 Task: Search one way flight ticket for 4 adults, 2 children, 2 infants in seat and 1 infant on lap in economy from Champaign/urbana/savoy: University Of Illinois - Willard Airport to Evansville: Evansville Regional Airport on 5-3-2023. Choice of flights is Singapure airlines. Price is upto 90000. Outbound departure time preference is 5:15.
Action: Mouse moved to (318, 287)
Screenshot: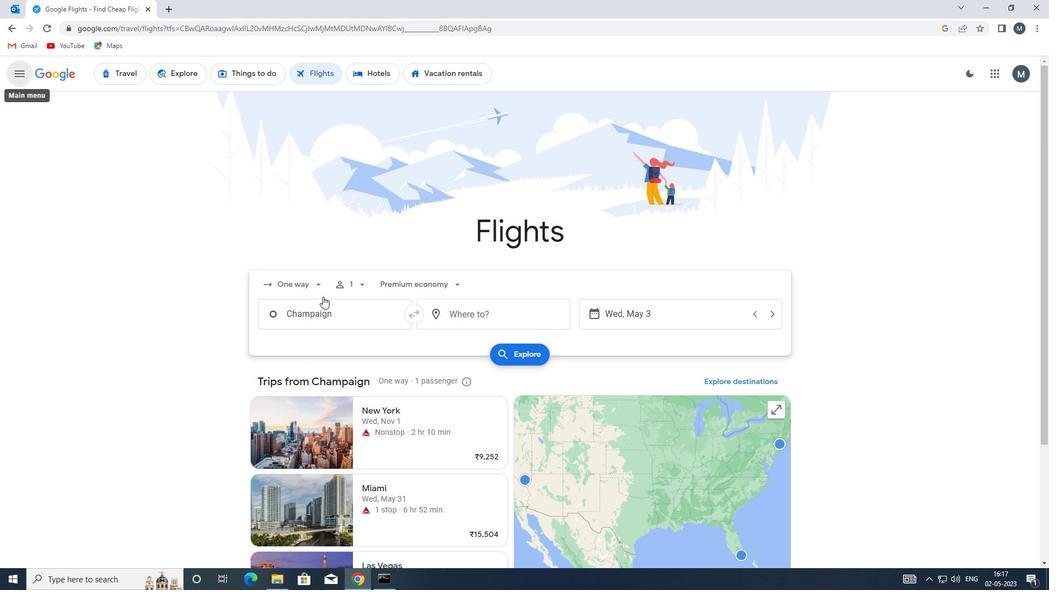 
Action: Mouse pressed left at (318, 287)
Screenshot: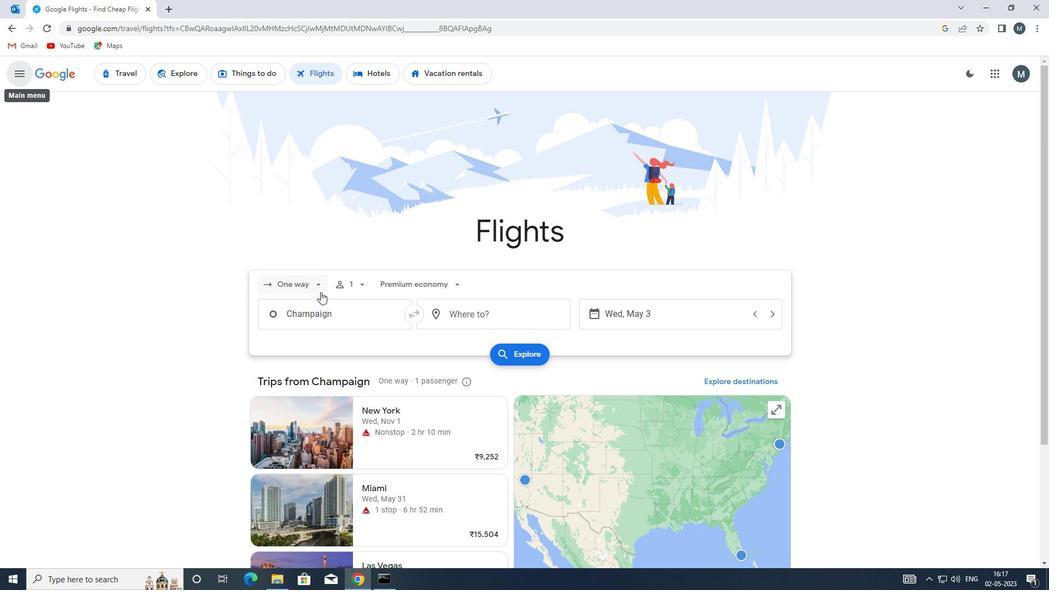 
Action: Mouse moved to (324, 331)
Screenshot: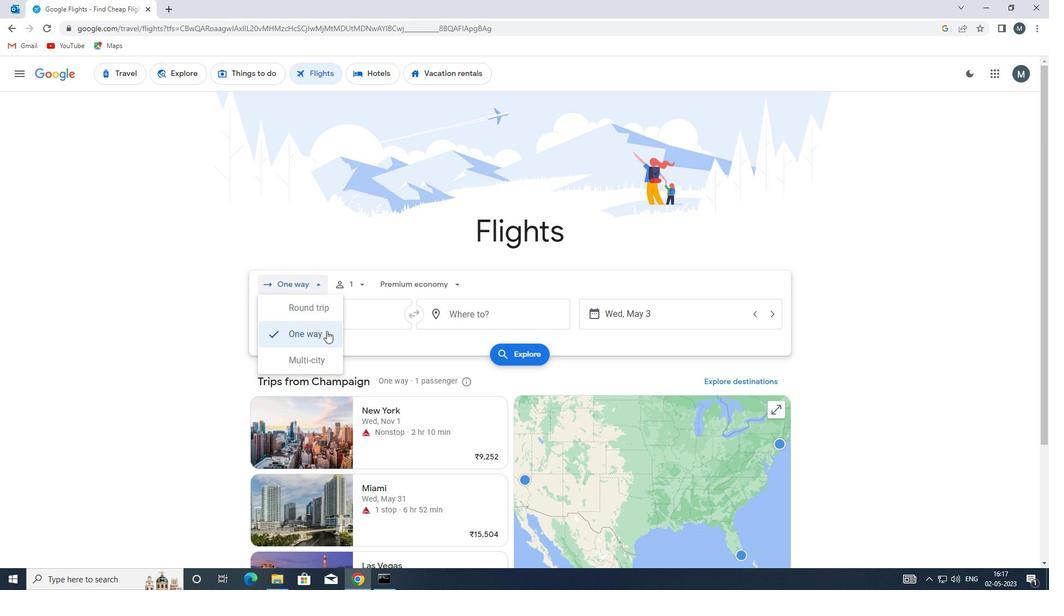 
Action: Mouse pressed left at (324, 331)
Screenshot: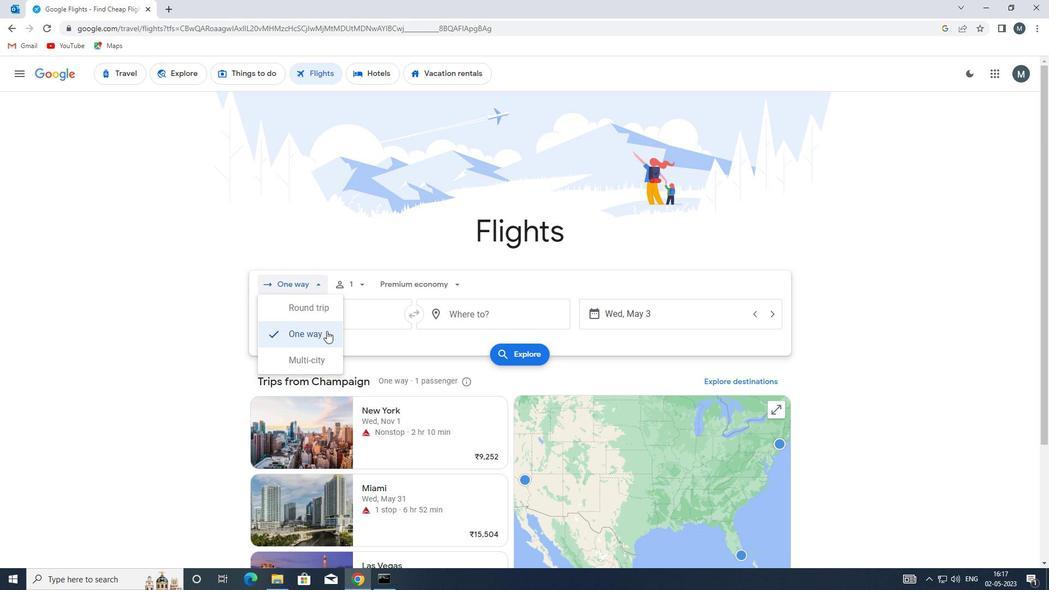 
Action: Mouse moved to (356, 286)
Screenshot: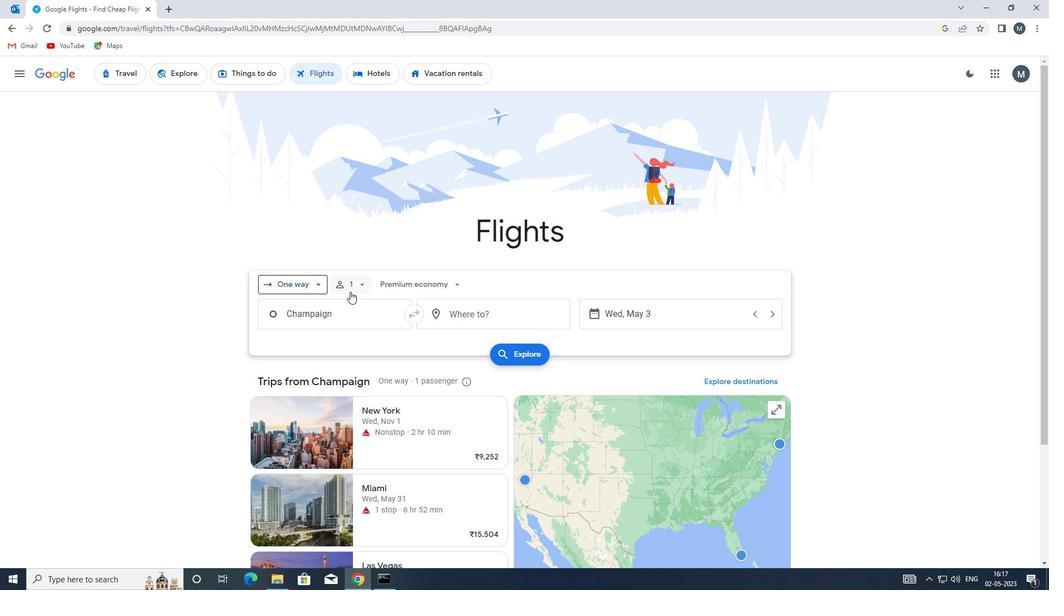 
Action: Mouse pressed left at (356, 286)
Screenshot: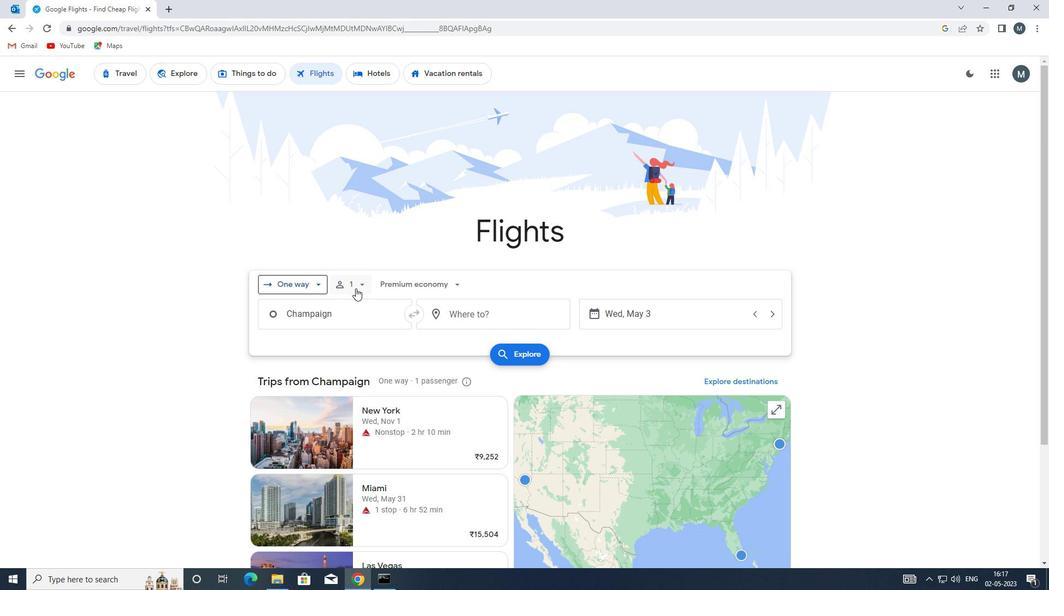 
Action: Mouse moved to (443, 310)
Screenshot: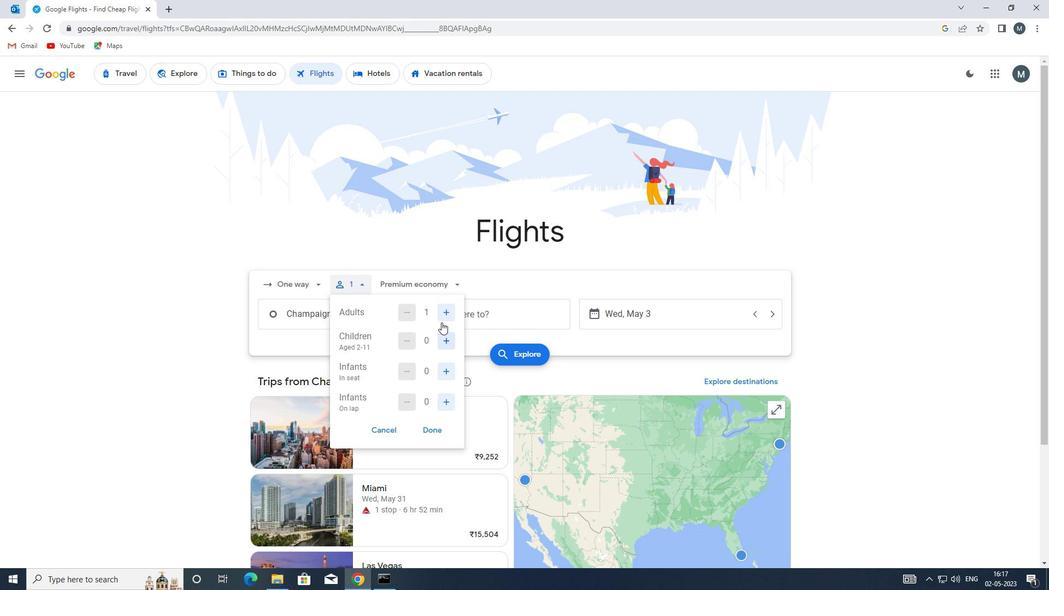 
Action: Mouse pressed left at (443, 310)
Screenshot: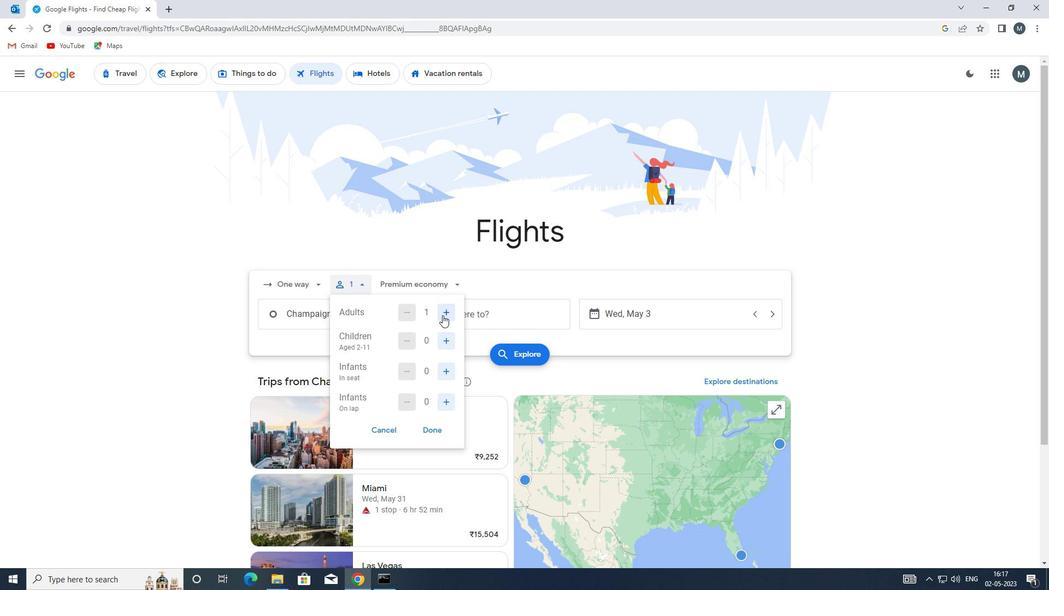 
Action: Mouse moved to (444, 309)
Screenshot: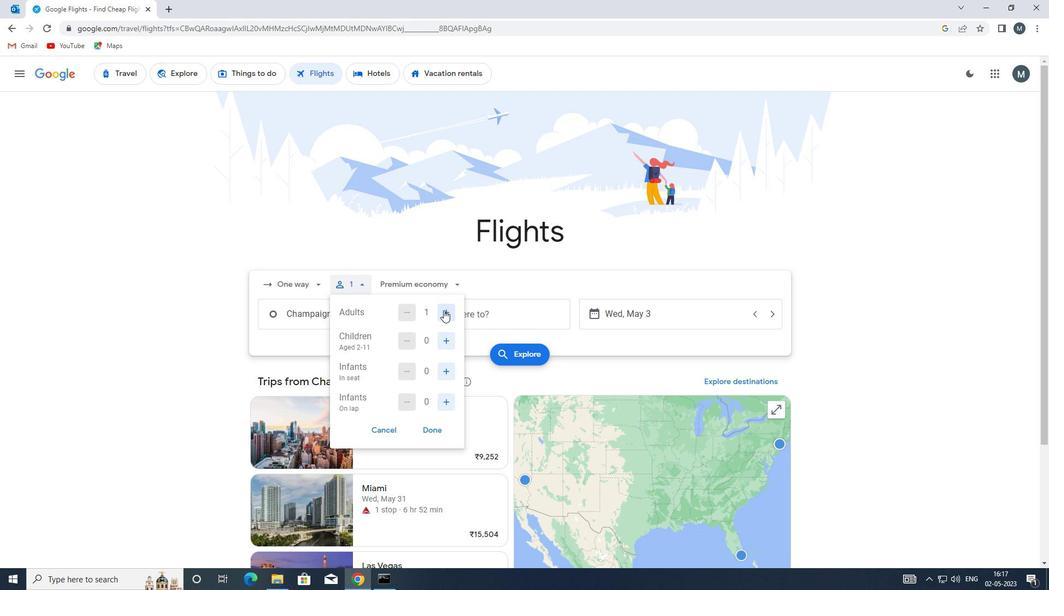 
Action: Mouse pressed left at (444, 309)
Screenshot: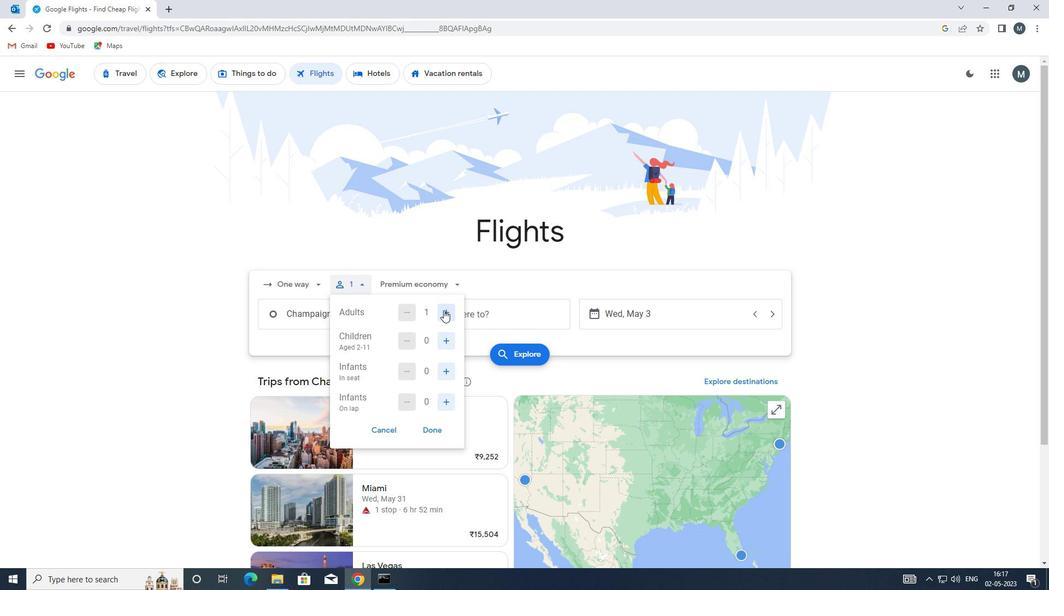 
Action: Mouse moved to (445, 309)
Screenshot: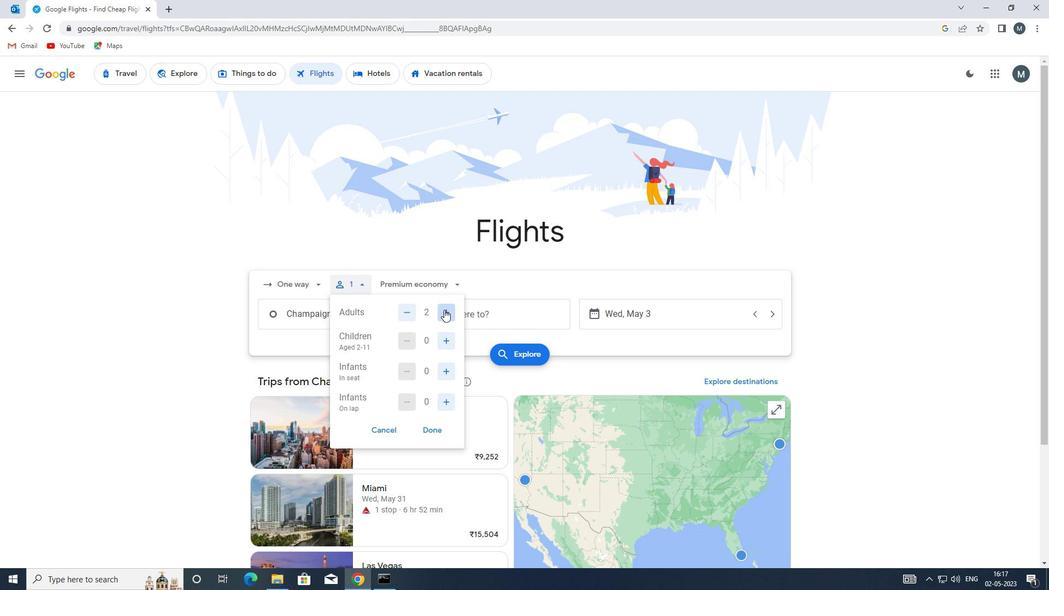 
Action: Mouse pressed left at (445, 309)
Screenshot: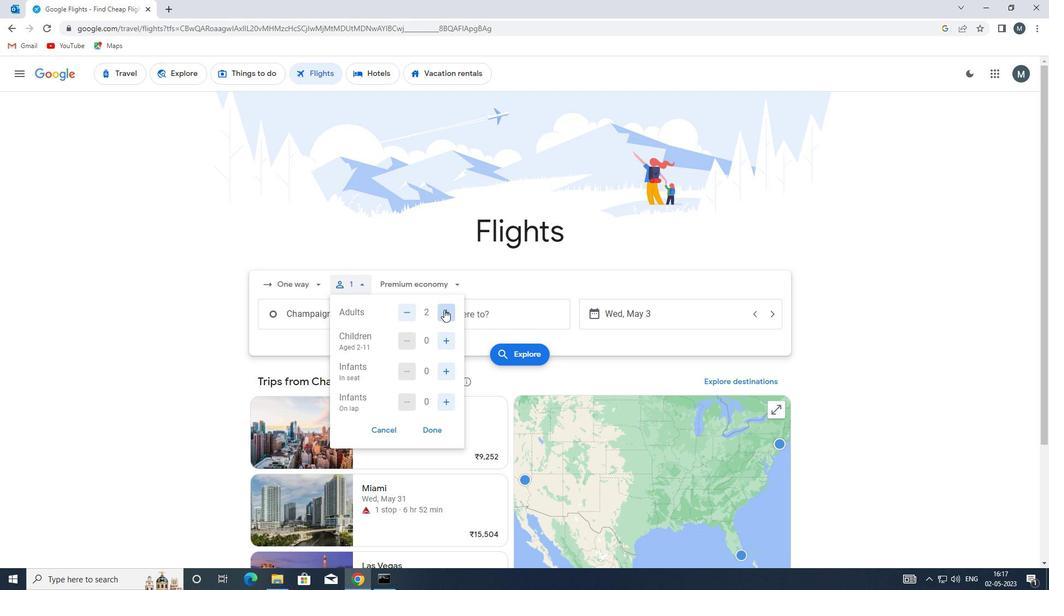 
Action: Mouse moved to (450, 342)
Screenshot: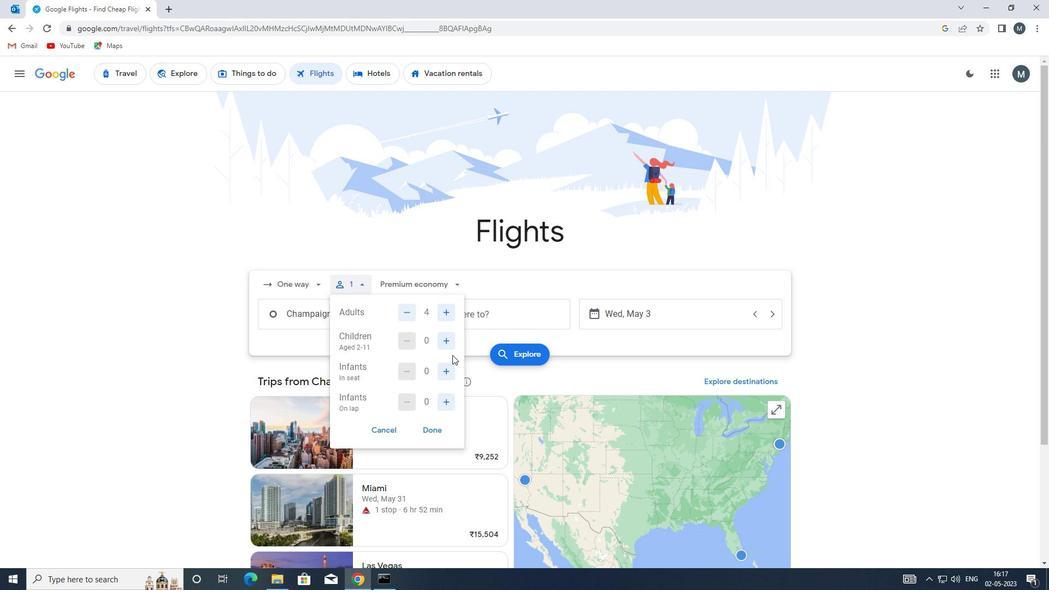 
Action: Mouse pressed left at (450, 342)
Screenshot: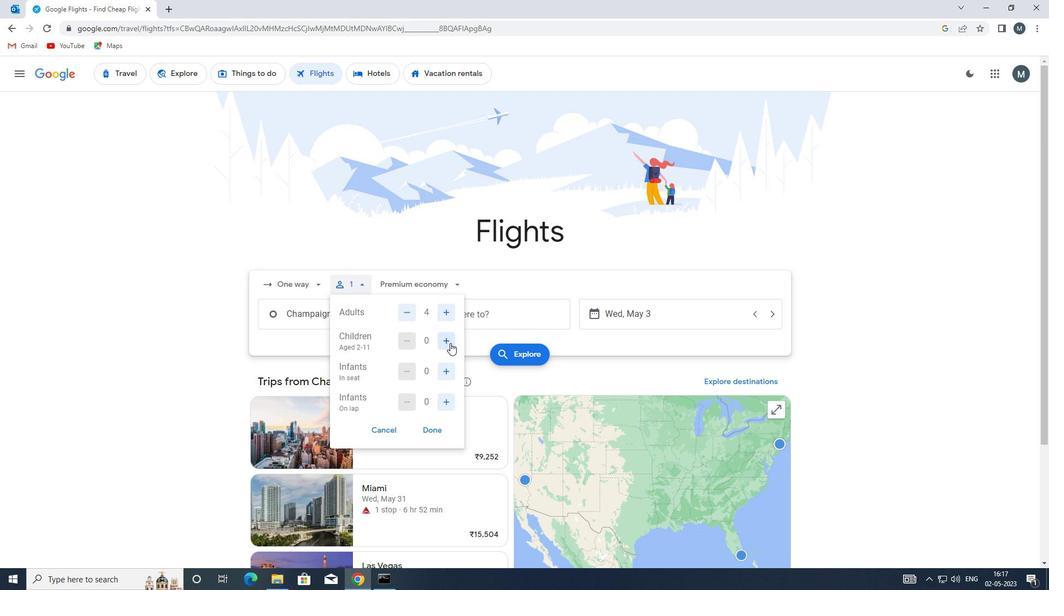 
Action: Mouse pressed left at (450, 342)
Screenshot: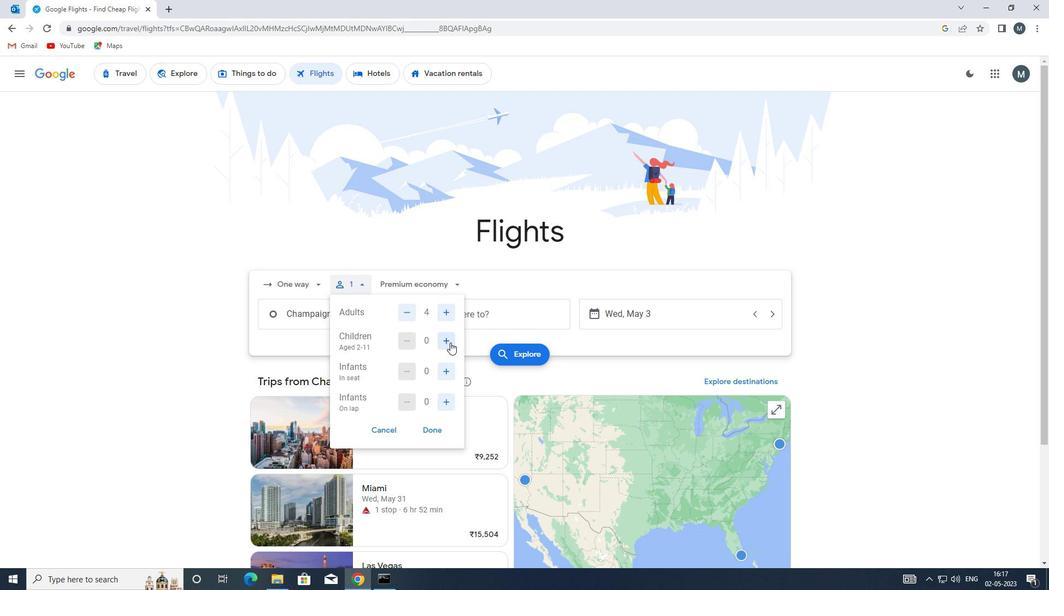 
Action: Mouse moved to (443, 369)
Screenshot: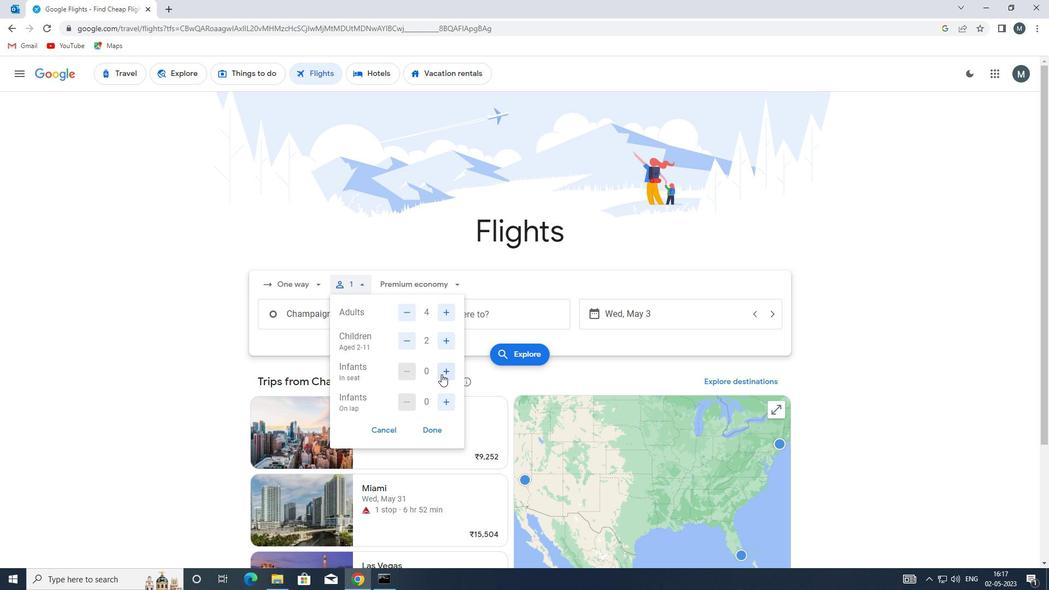 
Action: Mouse pressed left at (443, 369)
Screenshot: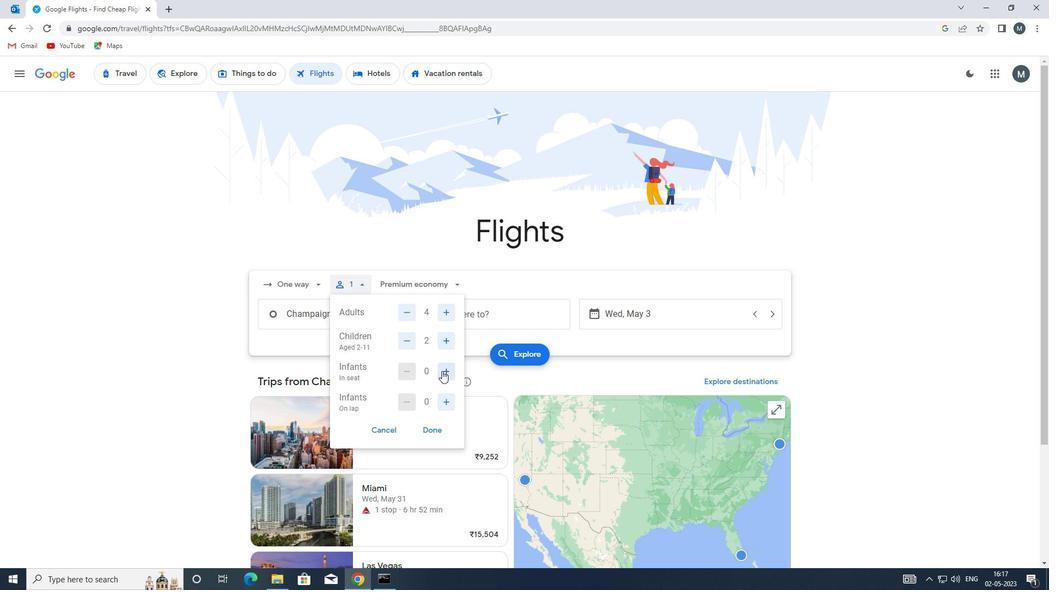 
Action: Mouse pressed left at (443, 369)
Screenshot: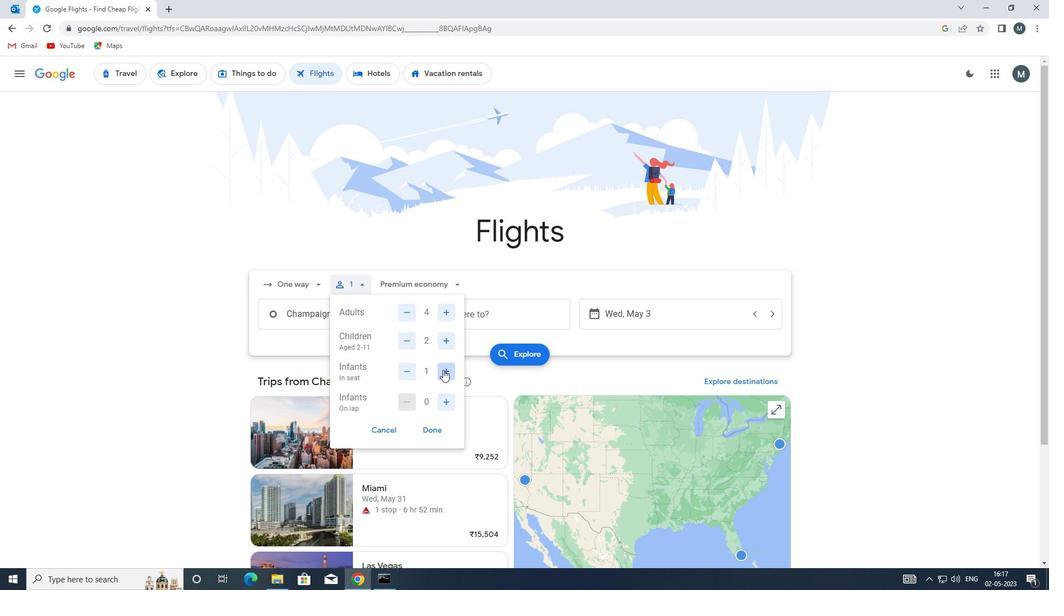 
Action: Mouse moved to (442, 398)
Screenshot: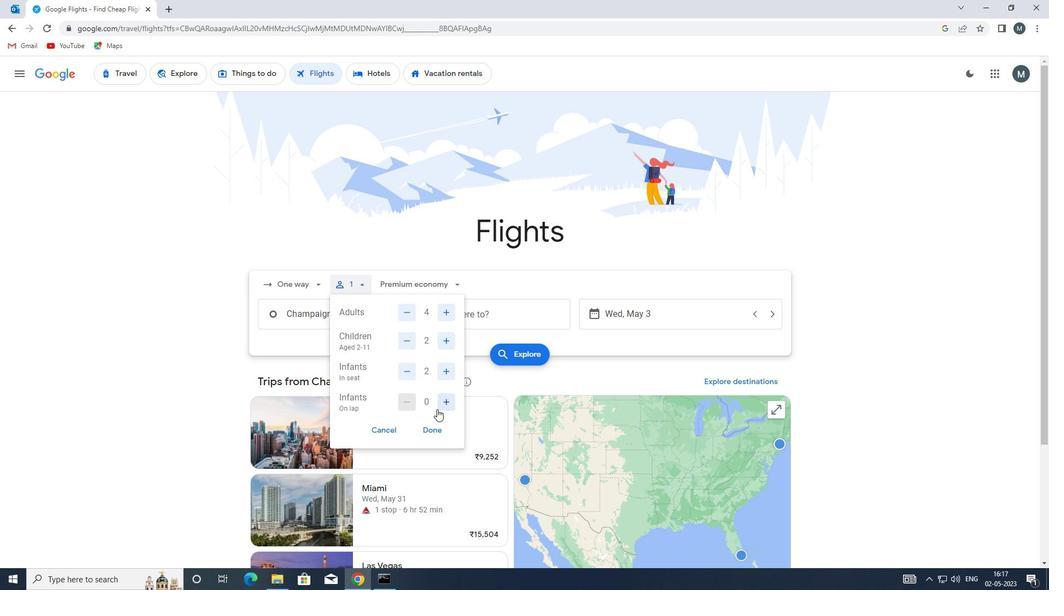 
Action: Mouse pressed left at (442, 398)
Screenshot: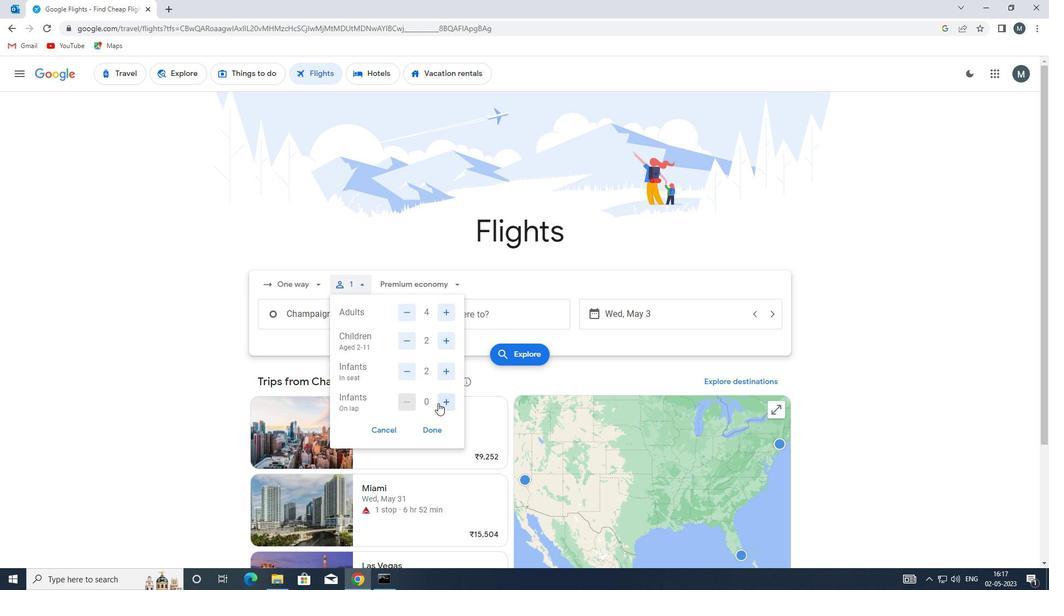 
Action: Mouse moved to (429, 425)
Screenshot: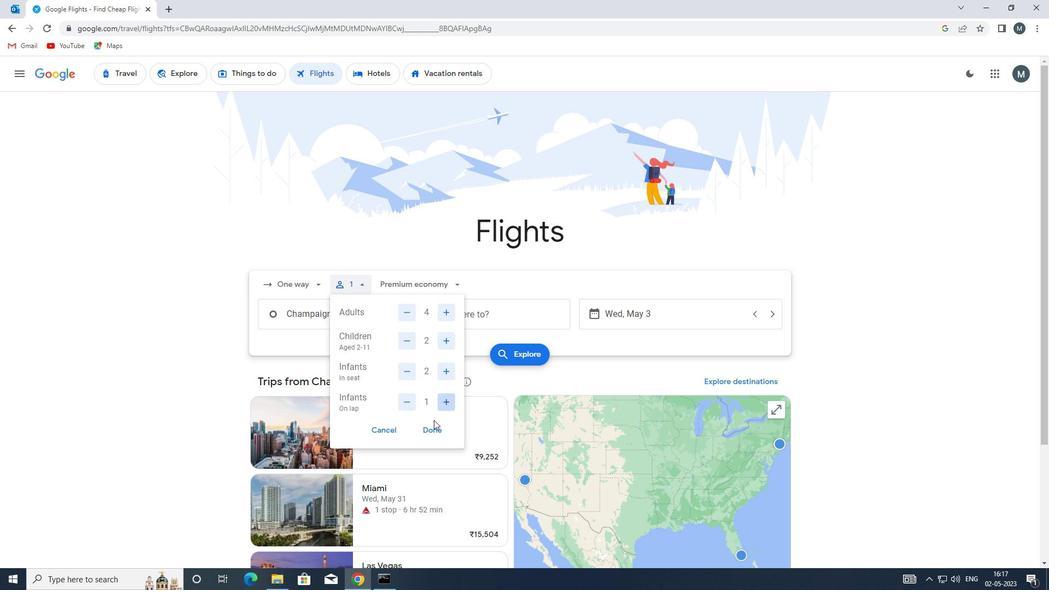 
Action: Mouse pressed left at (429, 425)
Screenshot: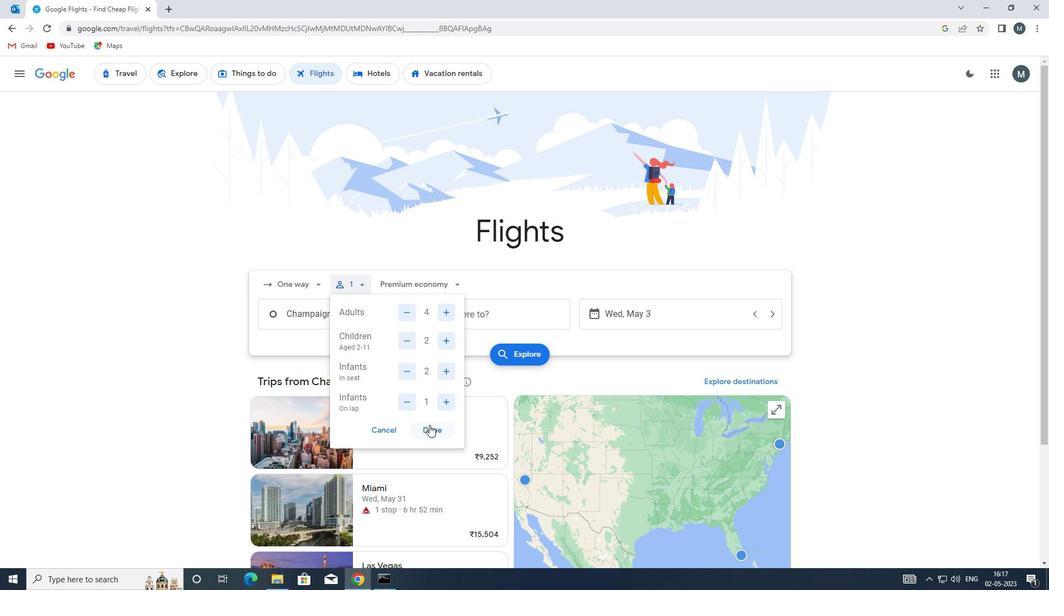 
Action: Mouse moved to (437, 288)
Screenshot: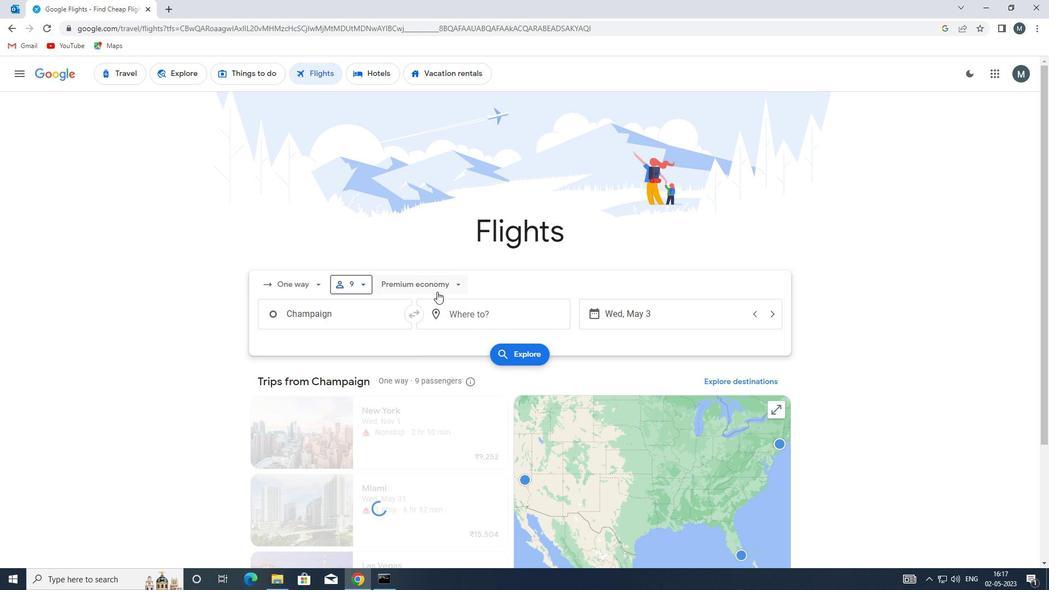 
Action: Mouse pressed left at (437, 288)
Screenshot: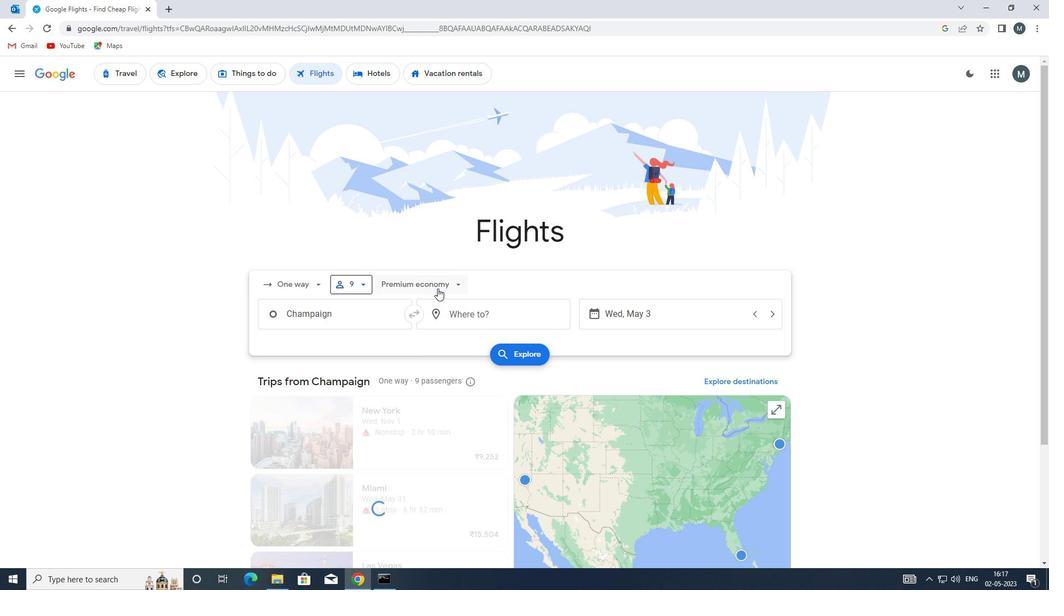 
Action: Mouse moved to (435, 303)
Screenshot: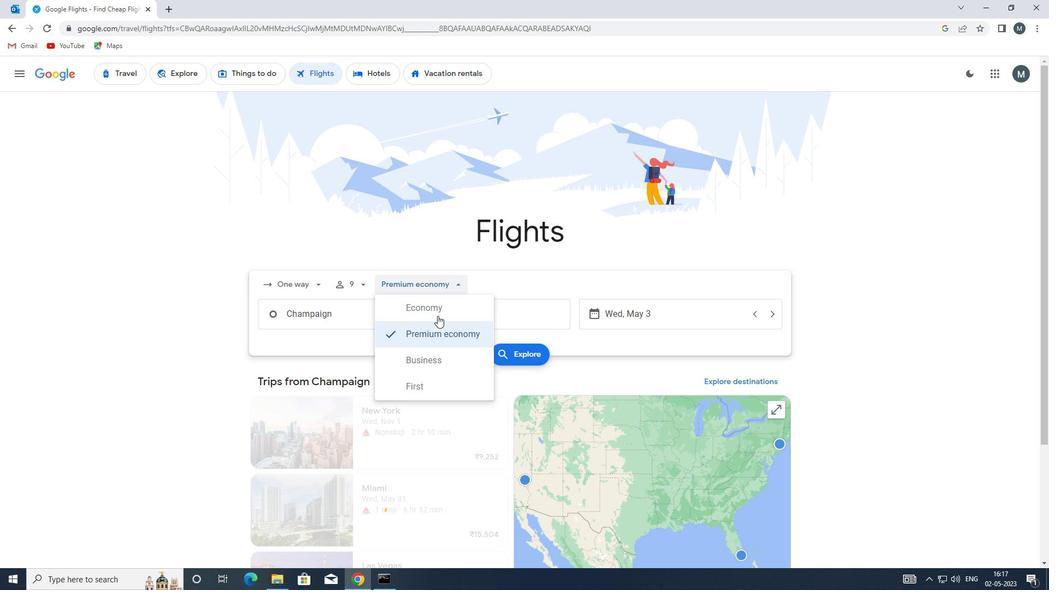 
Action: Mouse pressed left at (435, 303)
Screenshot: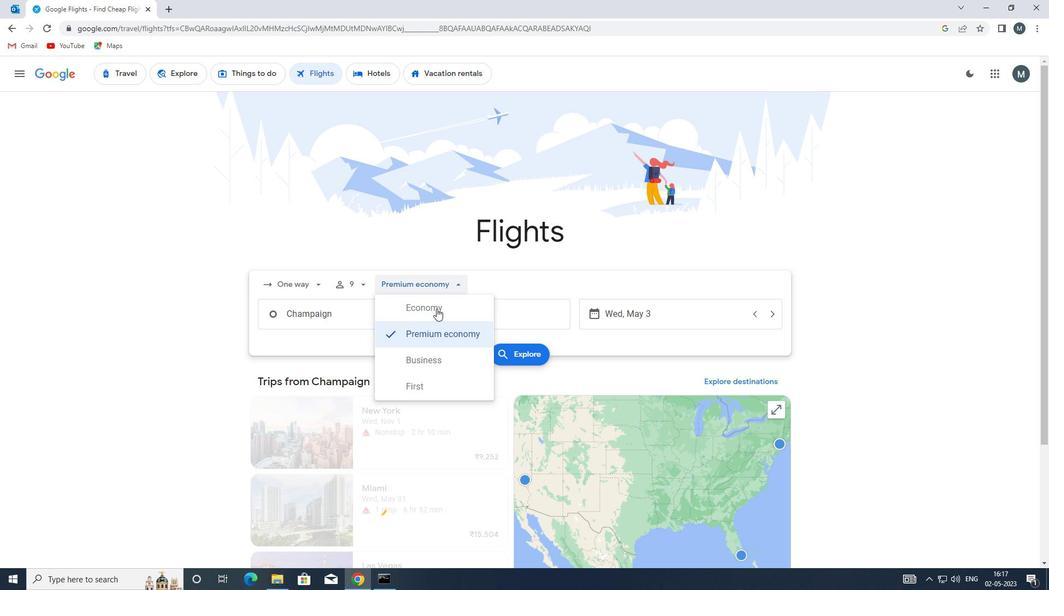 
Action: Mouse moved to (371, 314)
Screenshot: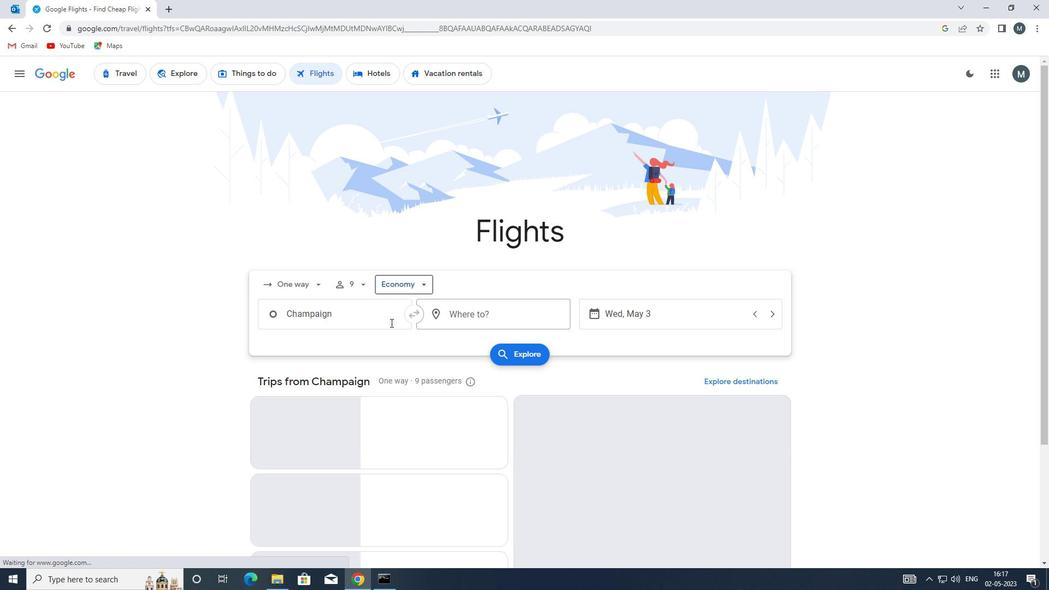 
Action: Mouse pressed left at (371, 314)
Screenshot: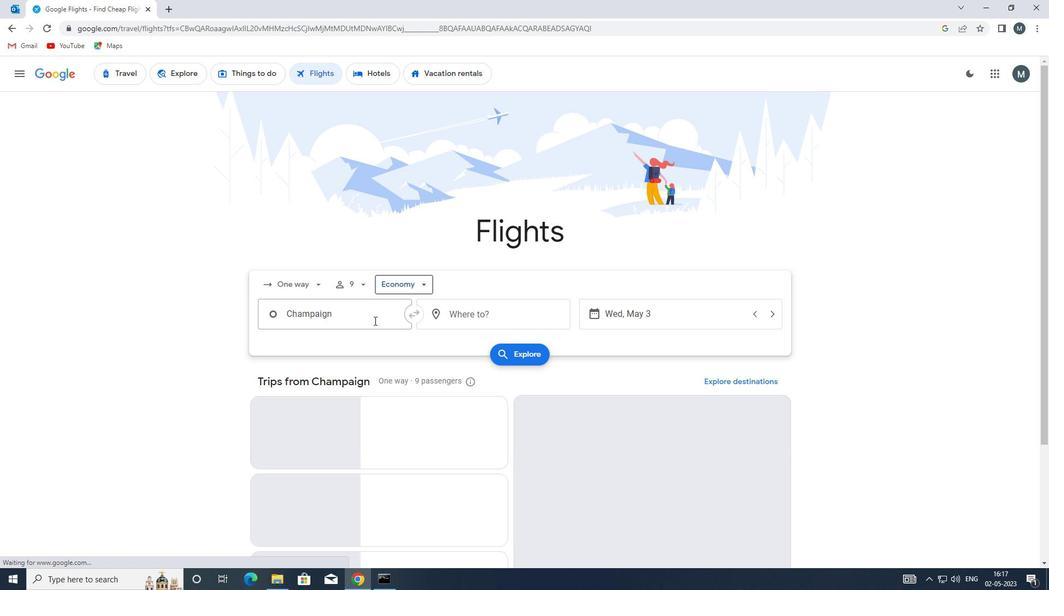 
Action: Mouse moved to (371, 314)
Screenshot: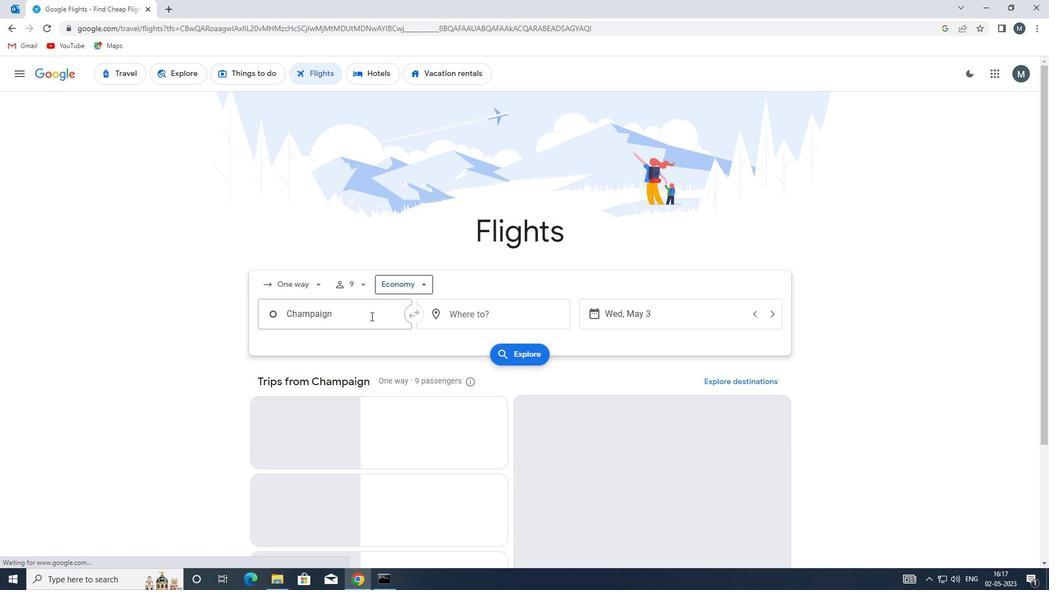 
Action: Key pressed cmi
Screenshot: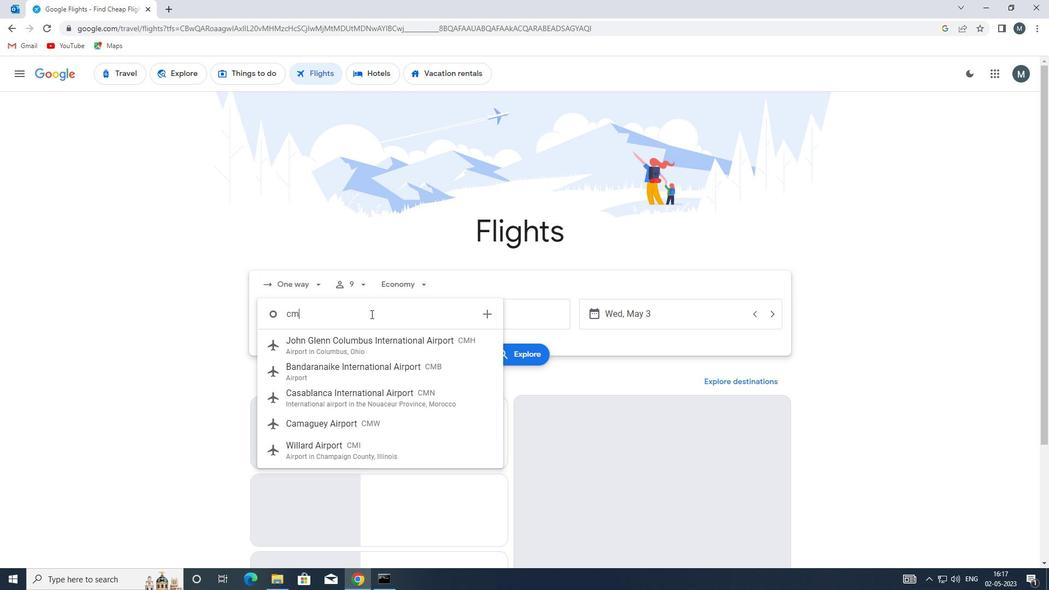 
Action: Mouse moved to (371, 344)
Screenshot: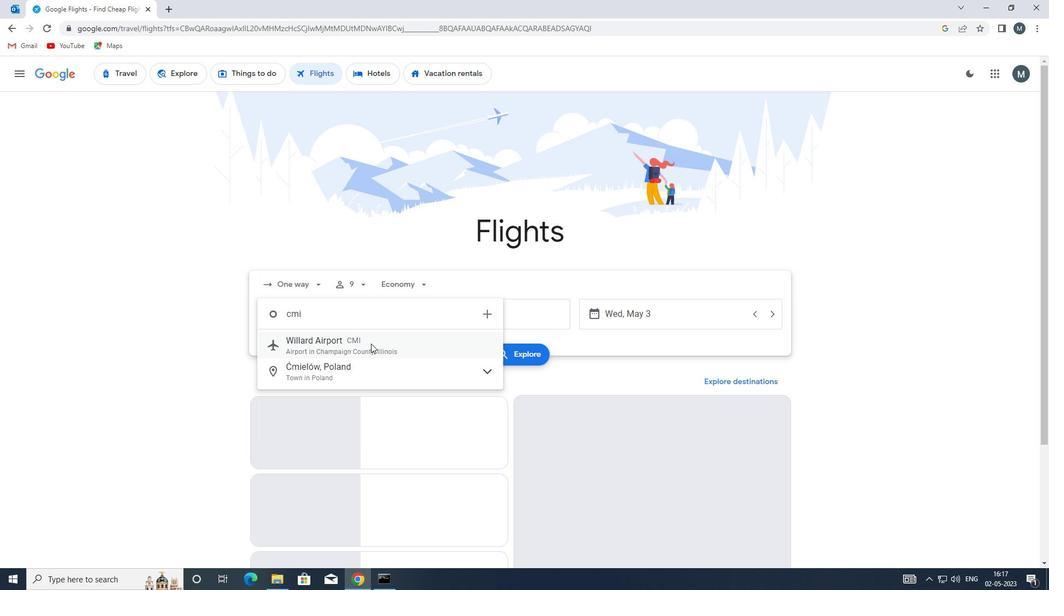 
Action: Mouse pressed left at (371, 344)
Screenshot: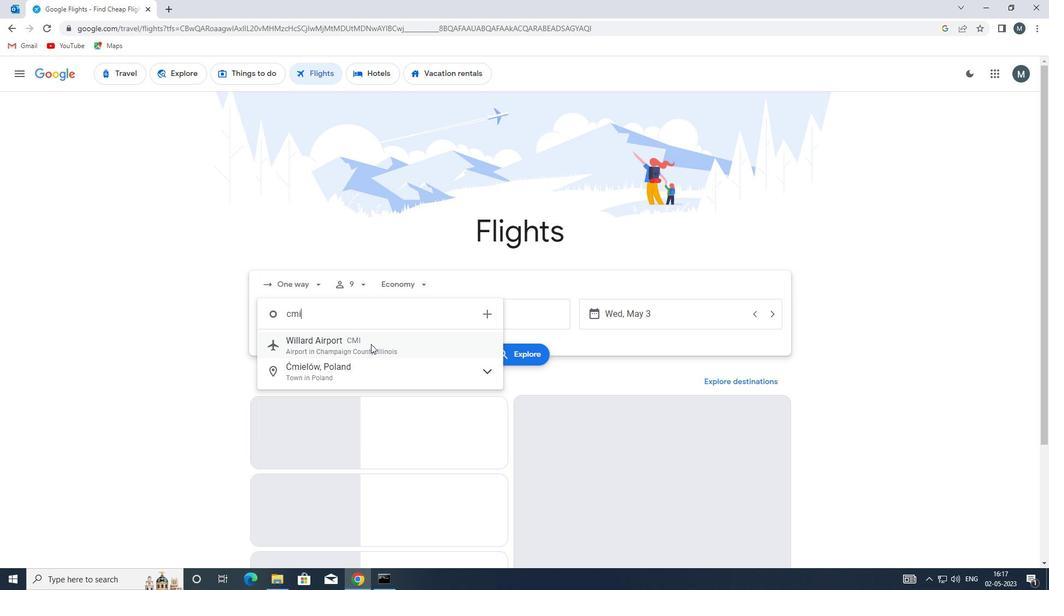 
Action: Mouse moved to (461, 317)
Screenshot: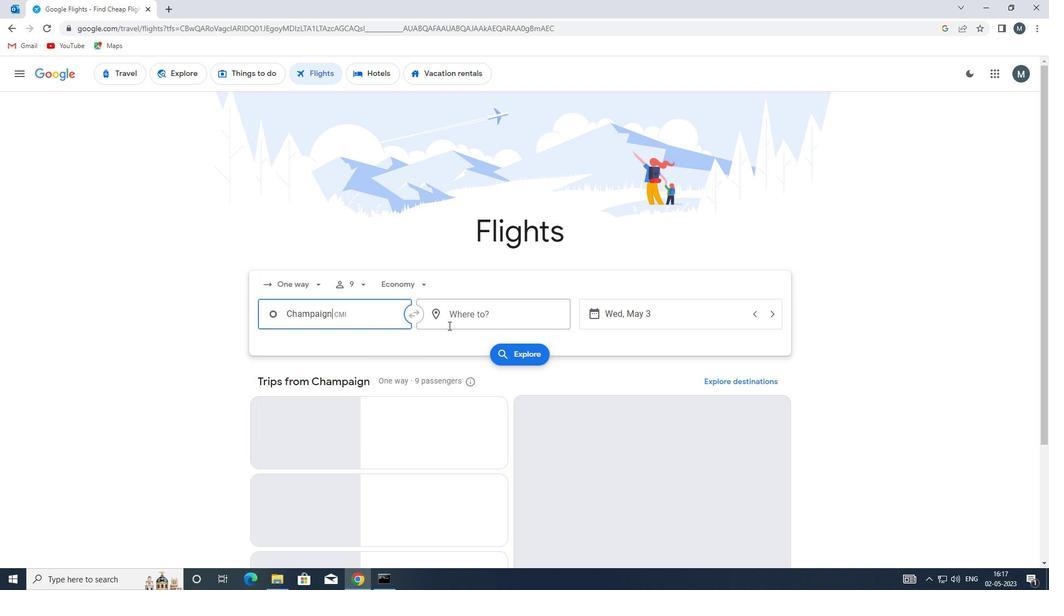 
Action: Mouse pressed left at (461, 317)
Screenshot: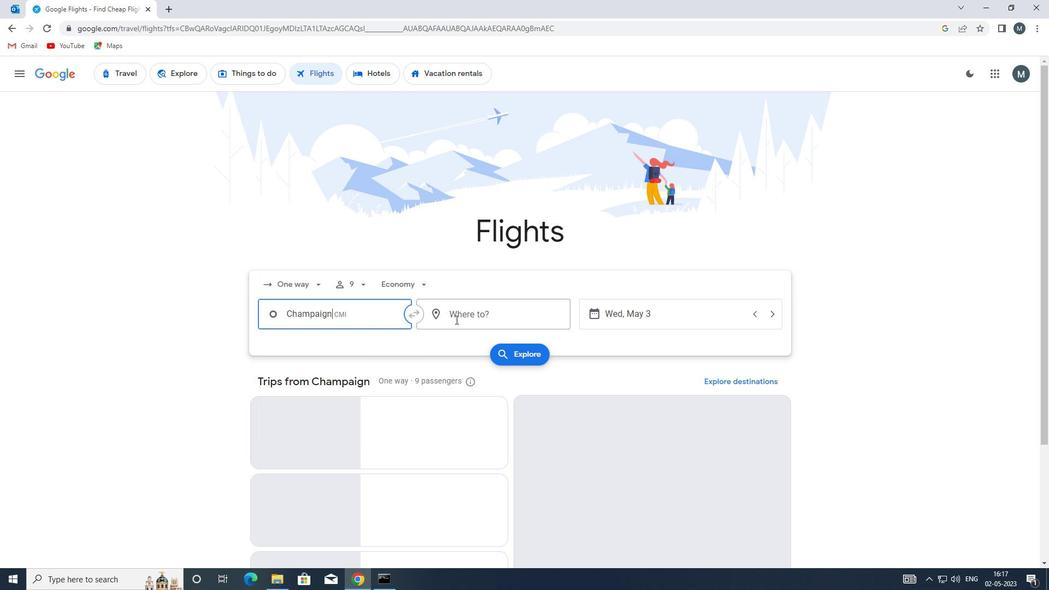 
Action: Mouse moved to (462, 316)
Screenshot: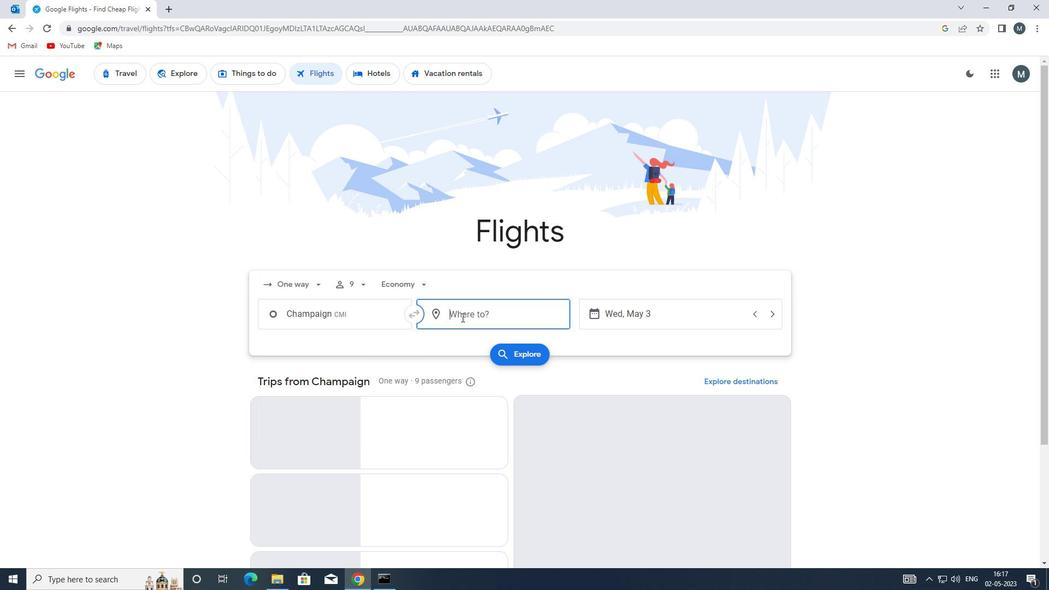 
Action: Key pressed evv
Screenshot: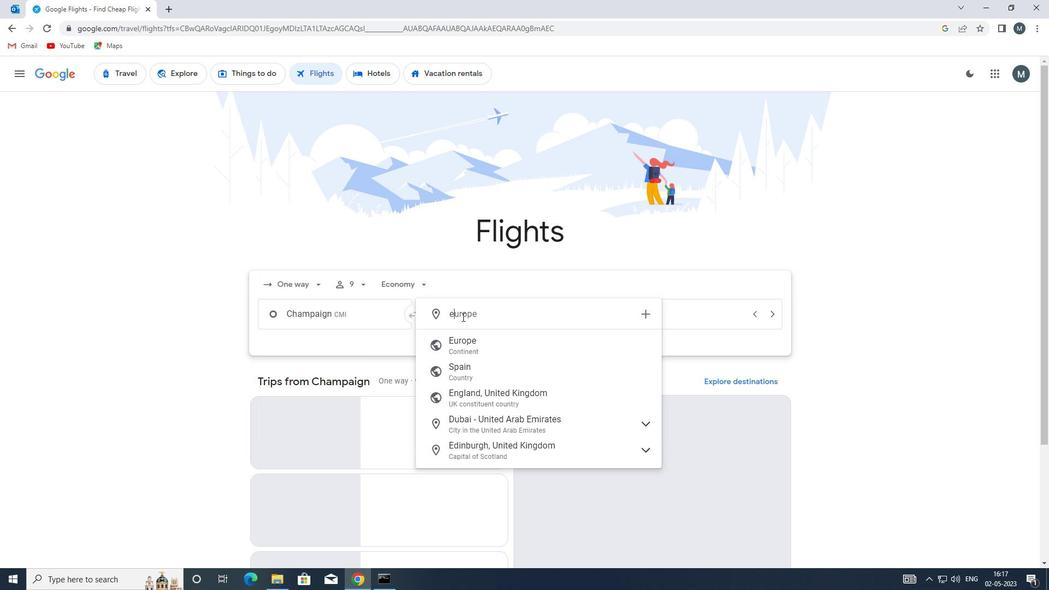 
Action: Mouse moved to (498, 350)
Screenshot: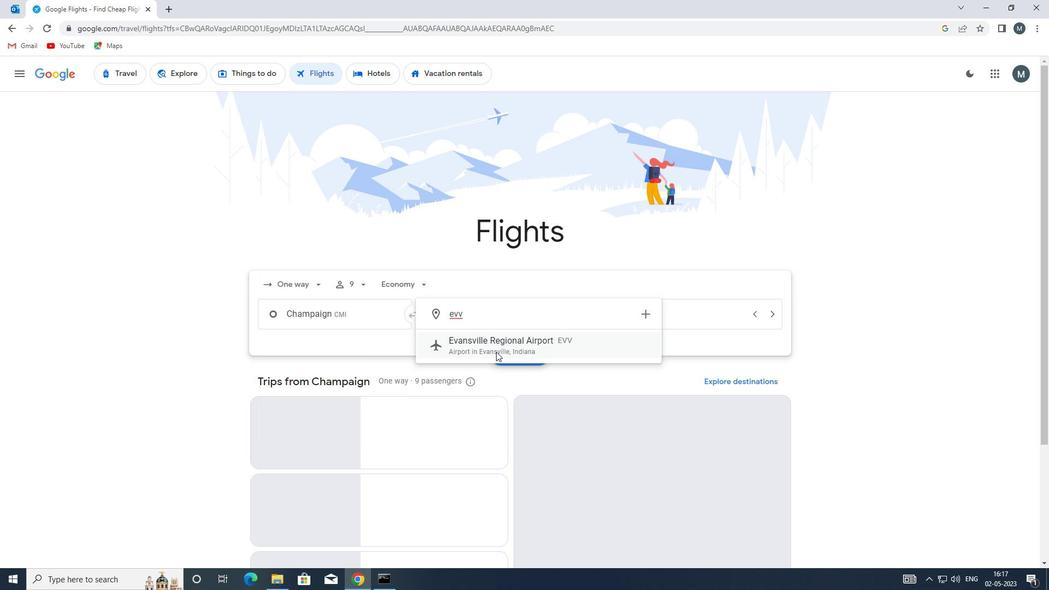 
Action: Mouse pressed left at (498, 350)
Screenshot: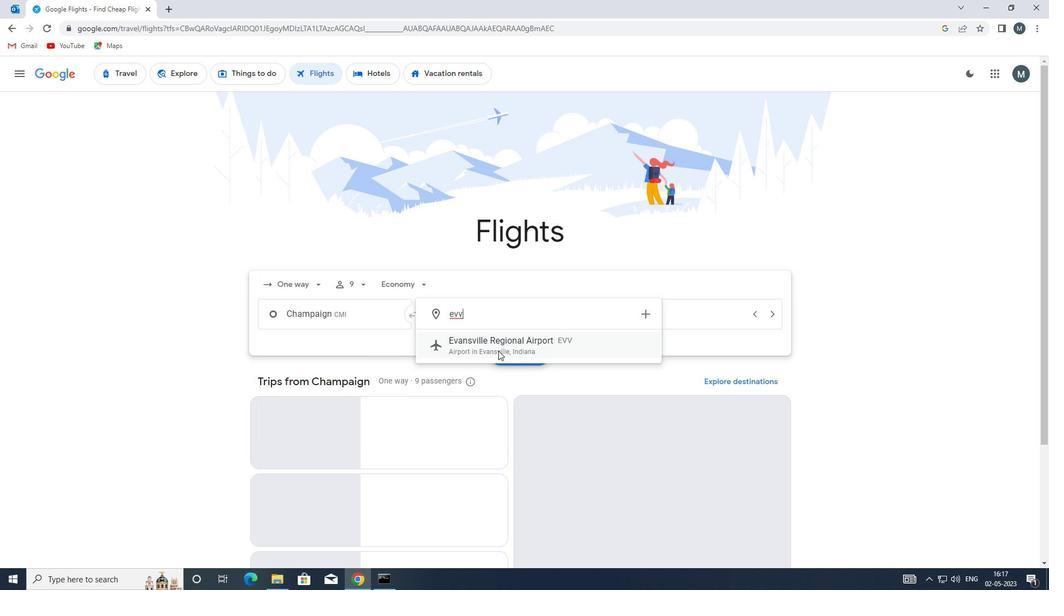 
Action: Mouse moved to (618, 311)
Screenshot: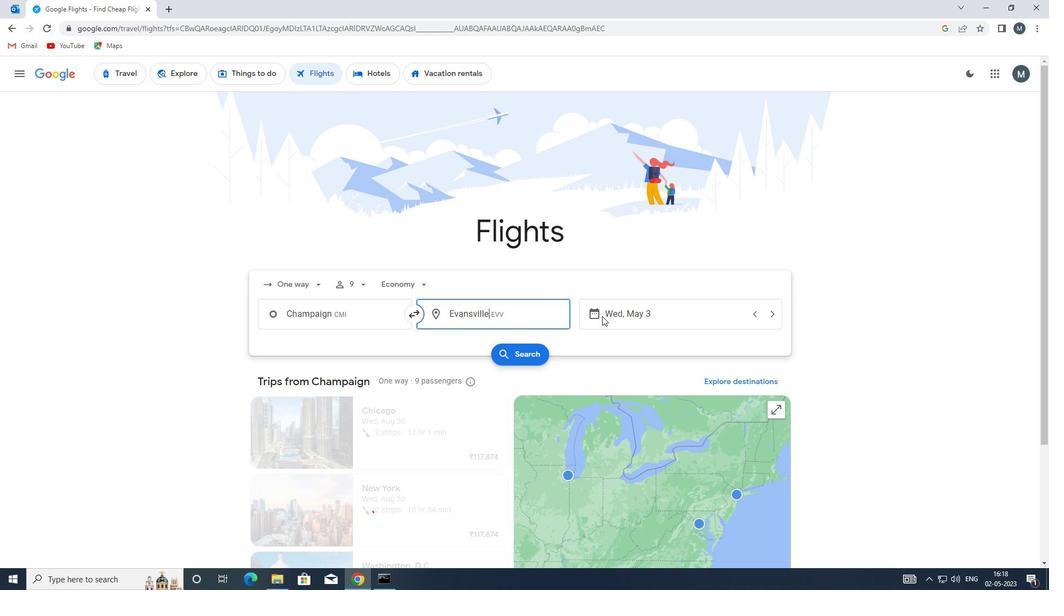 
Action: Mouse pressed left at (618, 311)
Screenshot: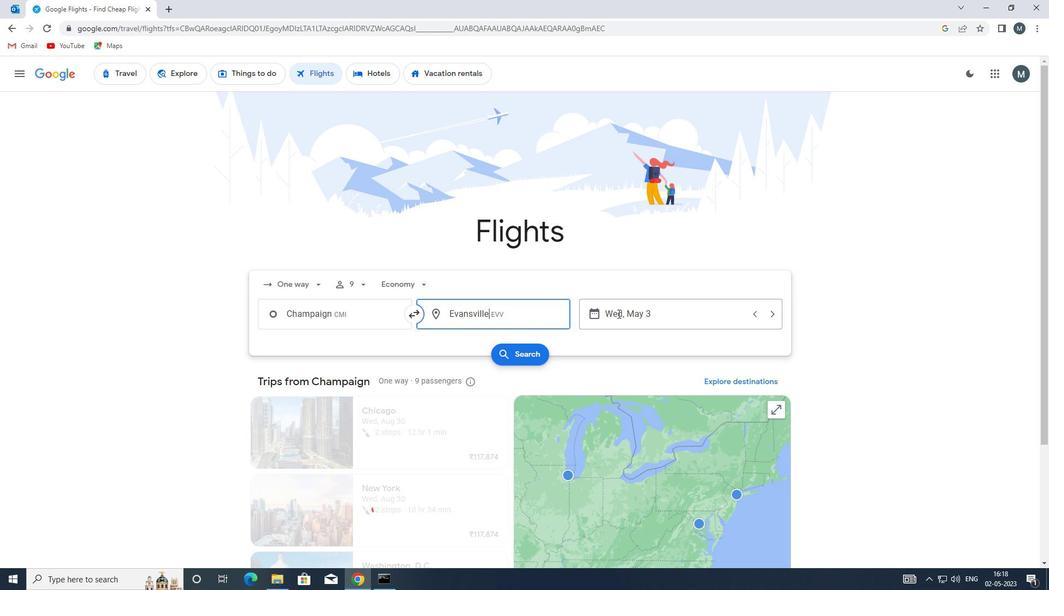 
Action: Mouse moved to (469, 367)
Screenshot: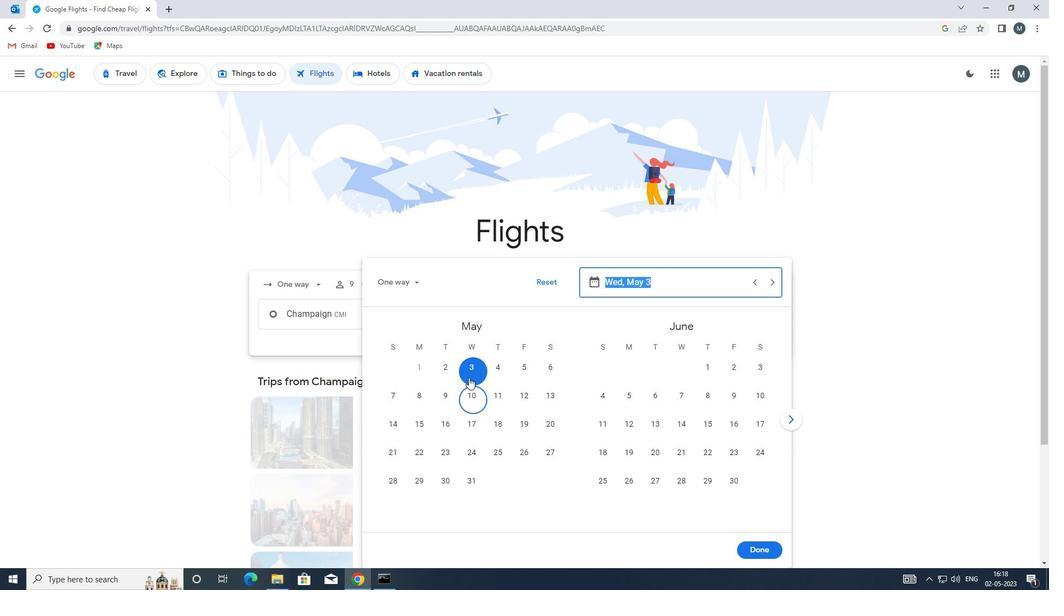 
Action: Mouse pressed left at (469, 367)
Screenshot: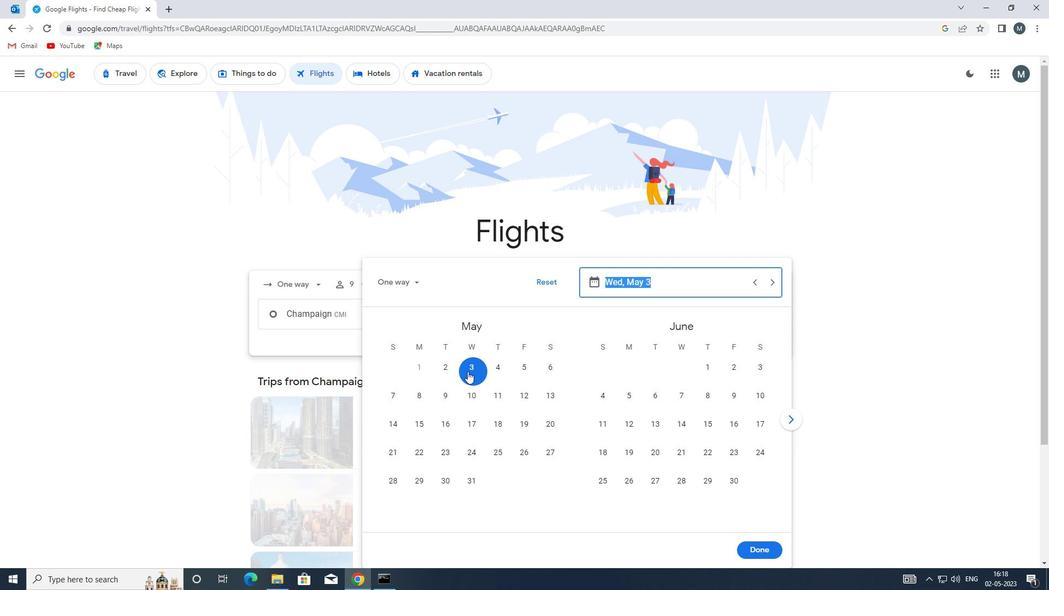 
Action: Mouse moved to (745, 548)
Screenshot: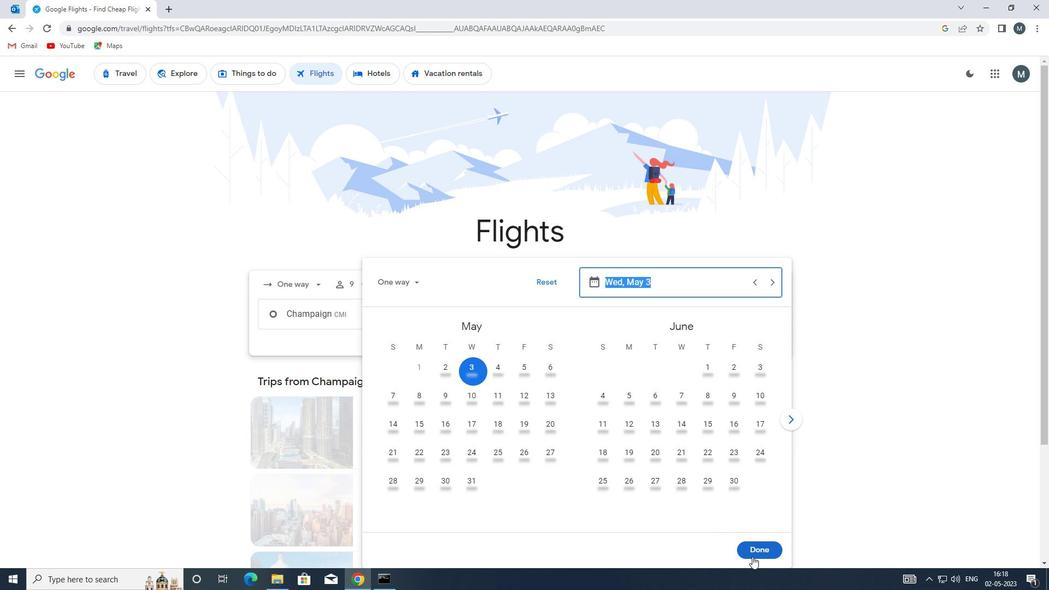 
Action: Mouse pressed left at (745, 548)
Screenshot: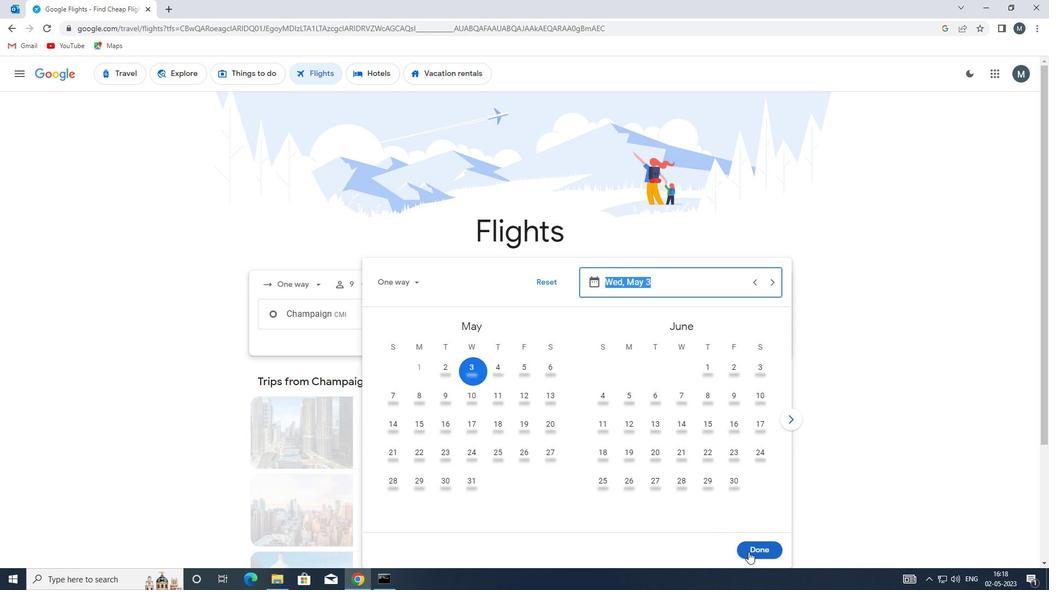 
Action: Mouse moved to (515, 352)
Screenshot: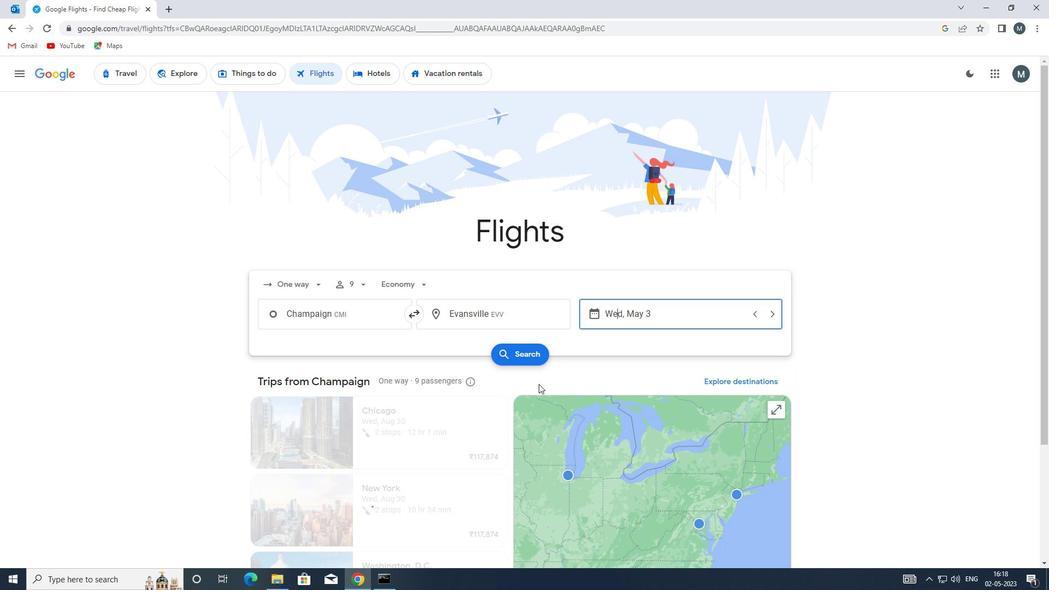 
Action: Mouse pressed left at (515, 352)
Screenshot: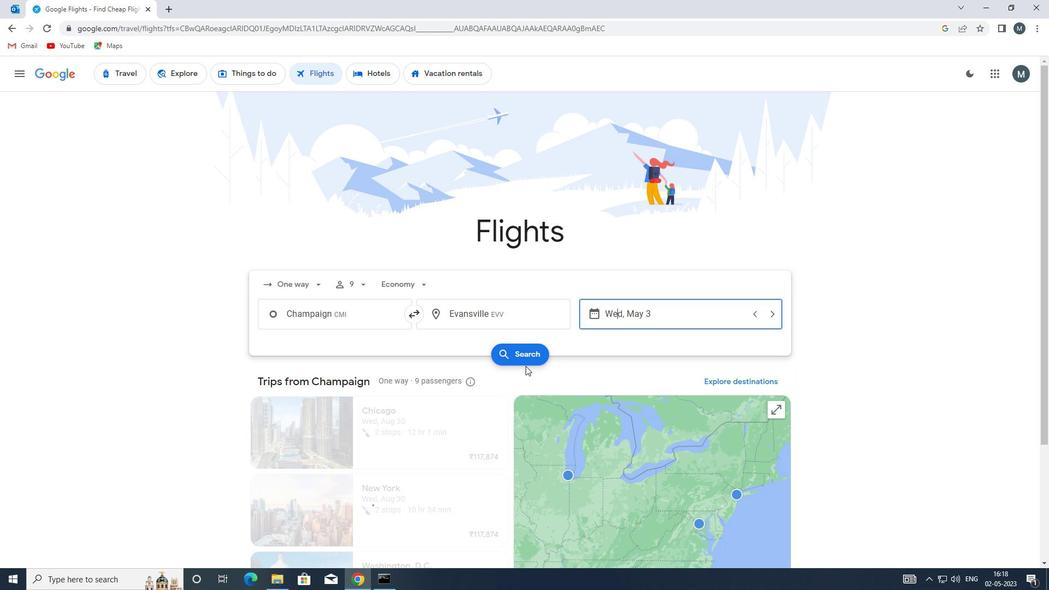 
Action: Mouse moved to (273, 174)
Screenshot: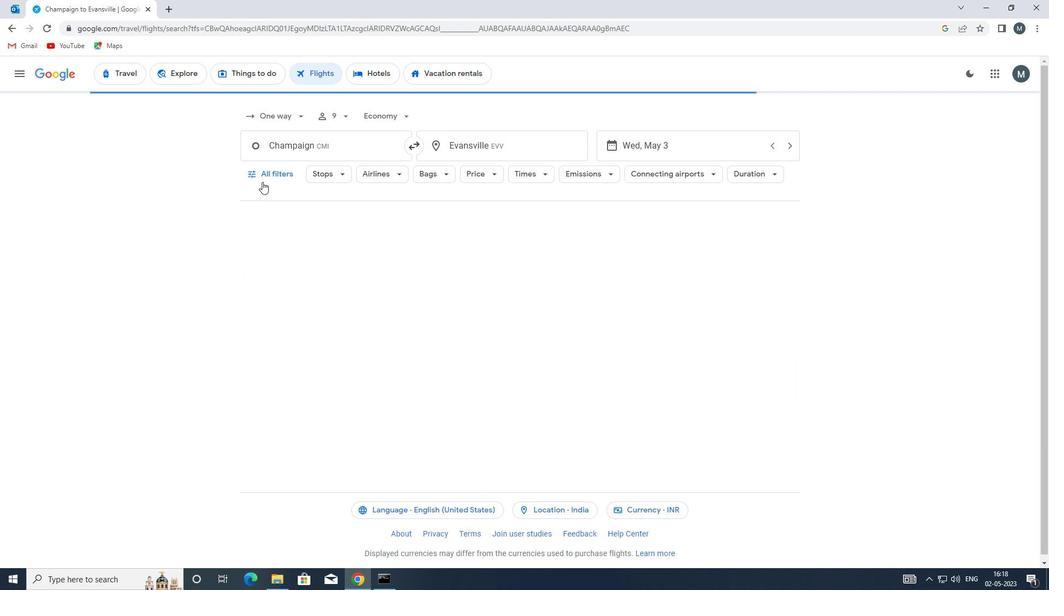 
Action: Mouse pressed left at (273, 174)
Screenshot: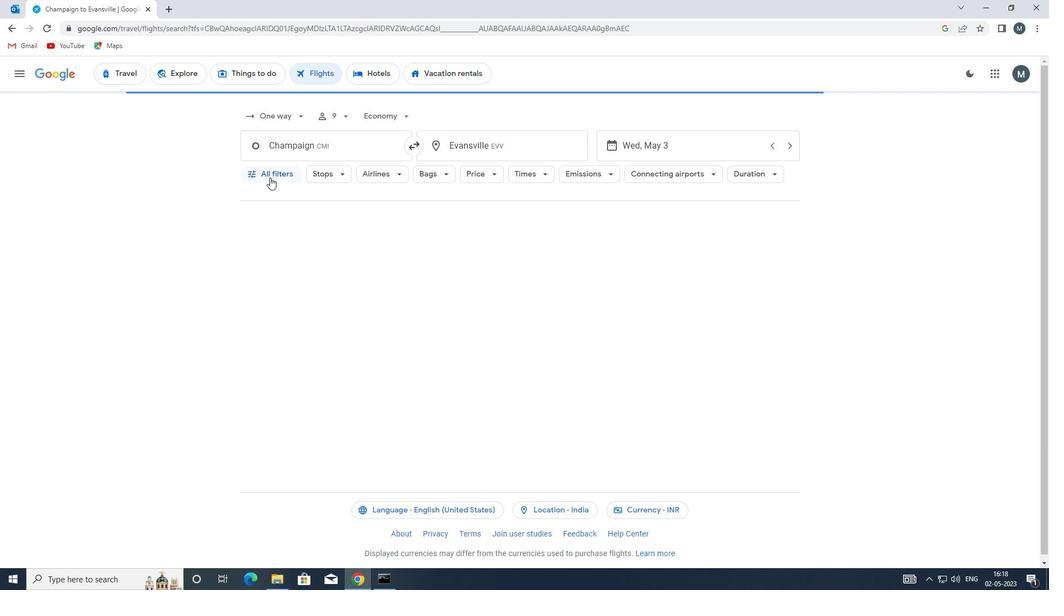 
Action: Mouse moved to (323, 290)
Screenshot: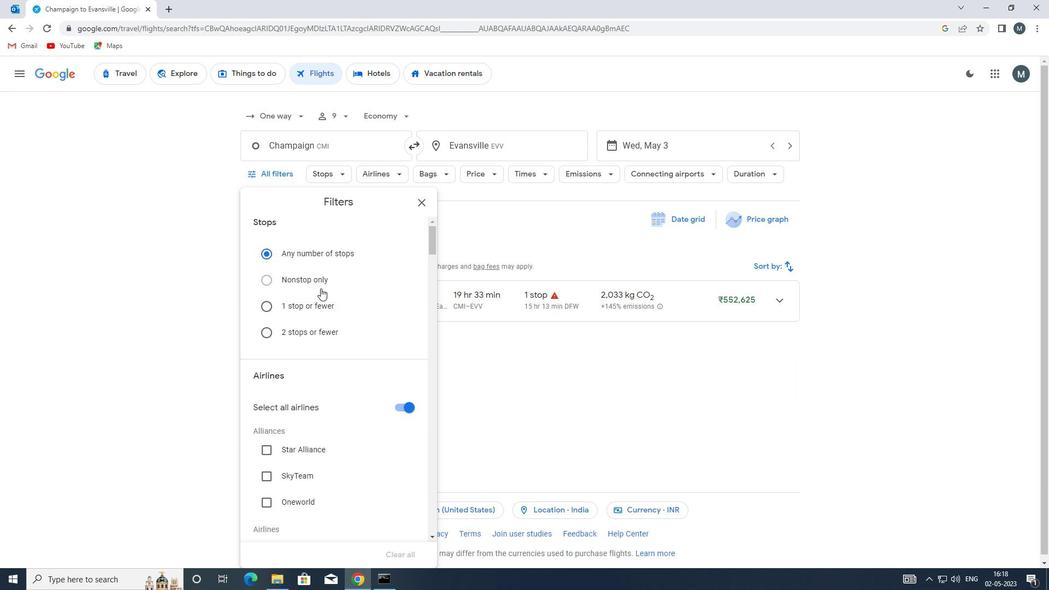 
Action: Mouse scrolled (323, 290) with delta (0, 0)
Screenshot: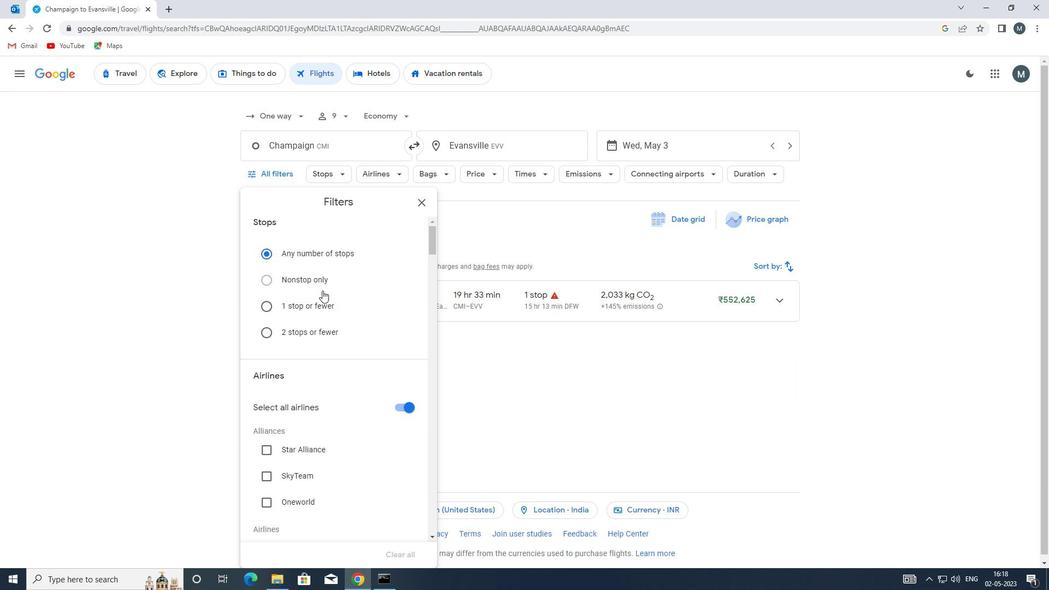 
Action: Mouse scrolled (323, 290) with delta (0, 0)
Screenshot: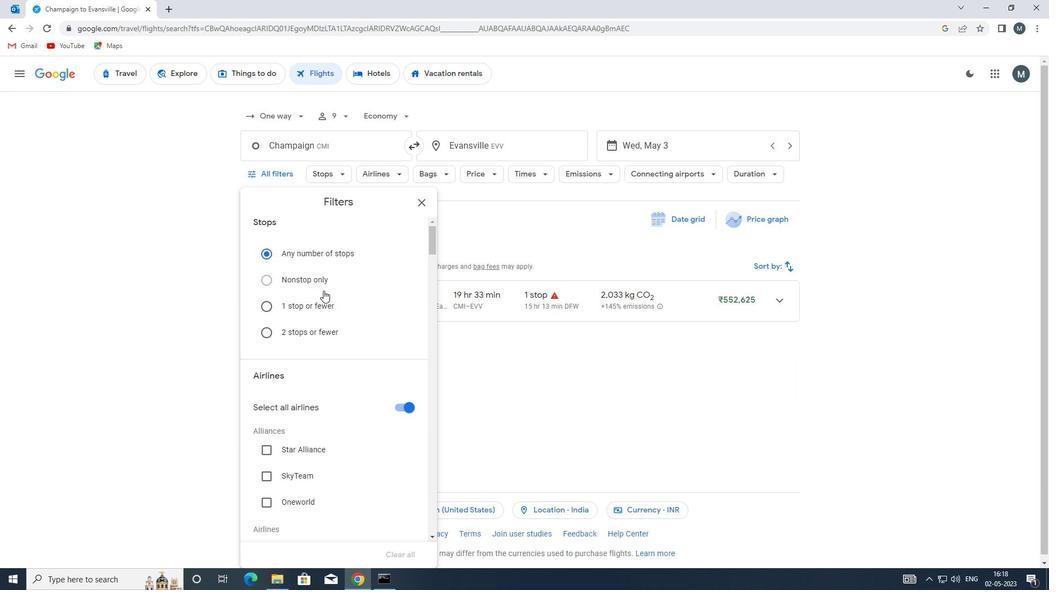 
Action: Mouse moved to (399, 298)
Screenshot: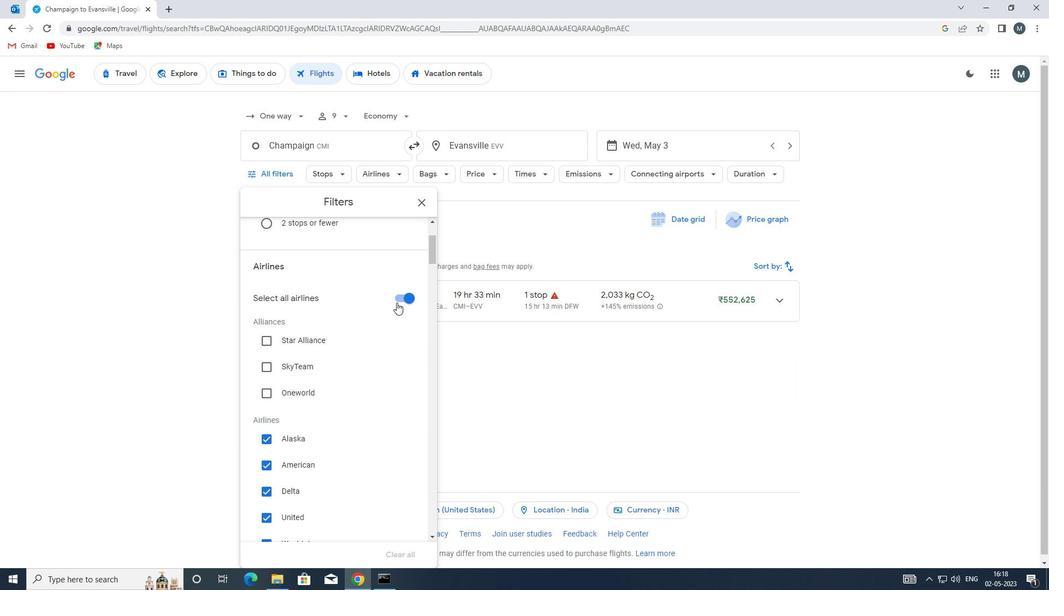 
Action: Mouse pressed left at (399, 298)
Screenshot: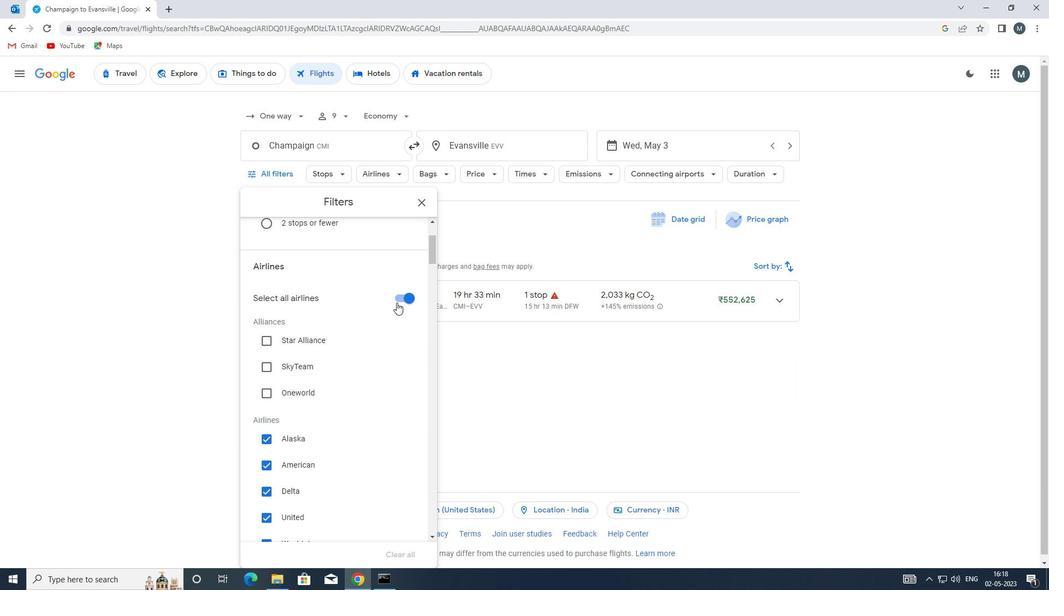
Action: Mouse moved to (327, 360)
Screenshot: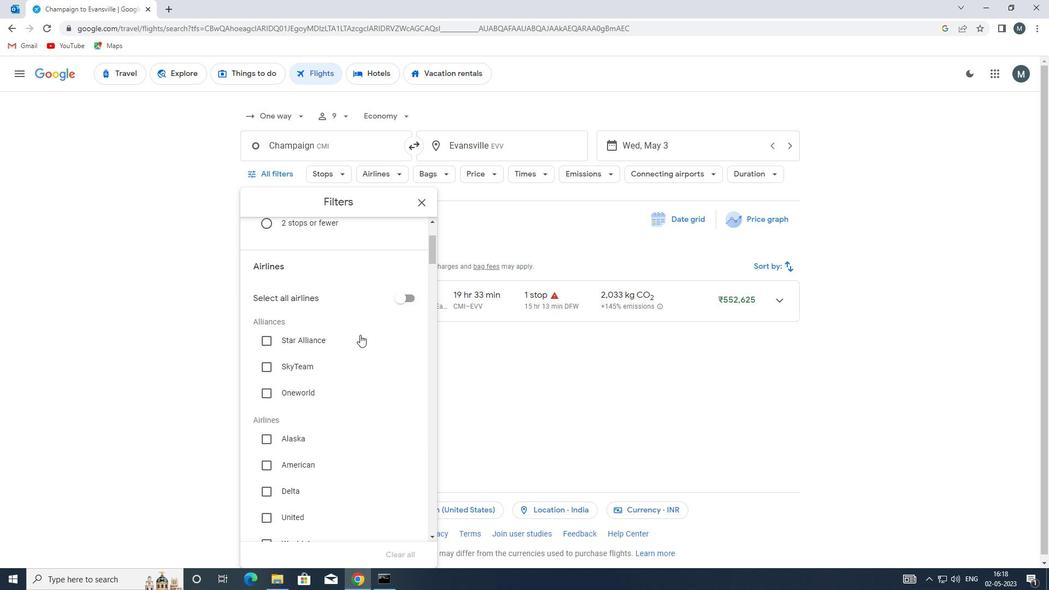 
Action: Mouse scrolled (327, 360) with delta (0, 0)
Screenshot: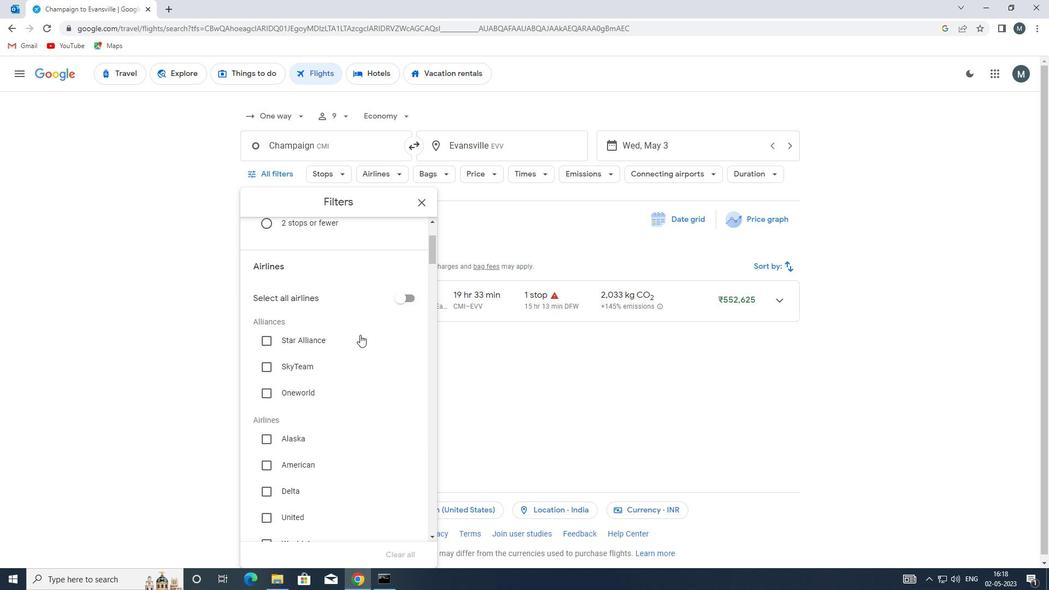
Action: Mouse moved to (326, 361)
Screenshot: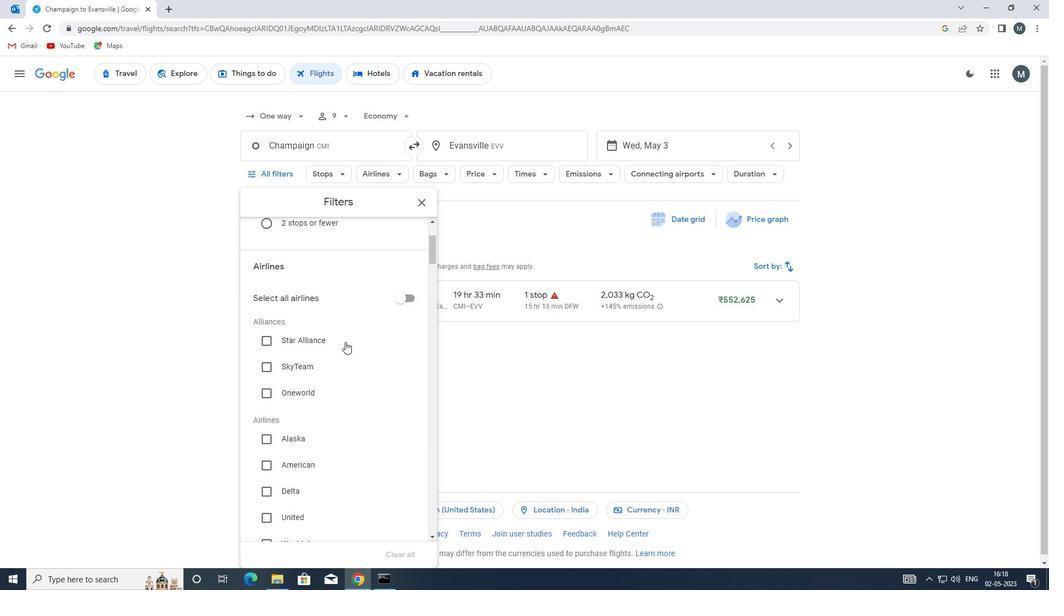 
Action: Mouse scrolled (326, 360) with delta (0, 0)
Screenshot: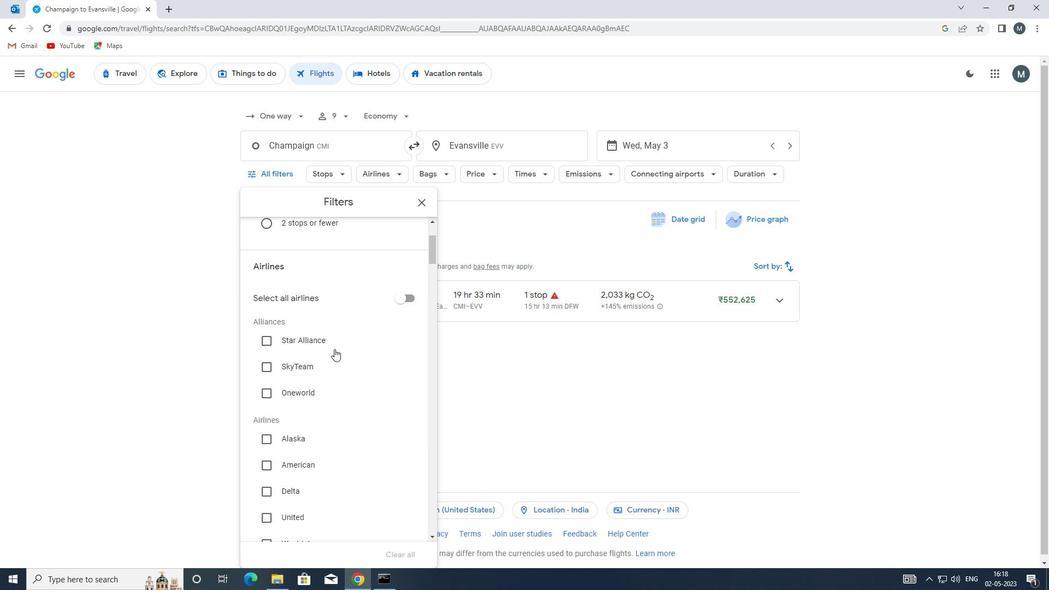
Action: Mouse moved to (322, 362)
Screenshot: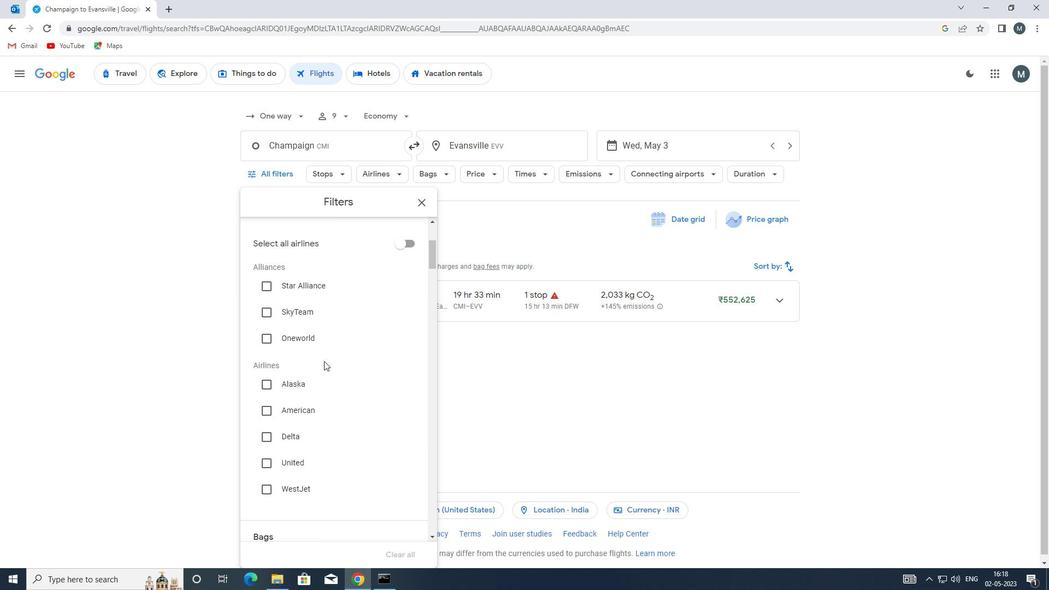 
Action: Mouse scrolled (322, 362) with delta (0, 0)
Screenshot: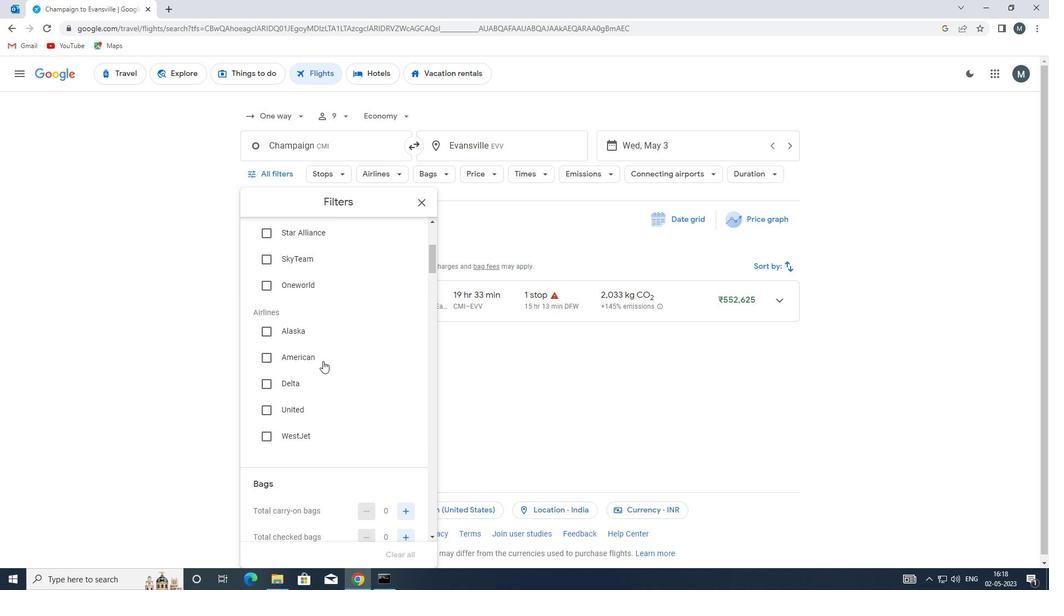 
Action: Mouse moved to (316, 359)
Screenshot: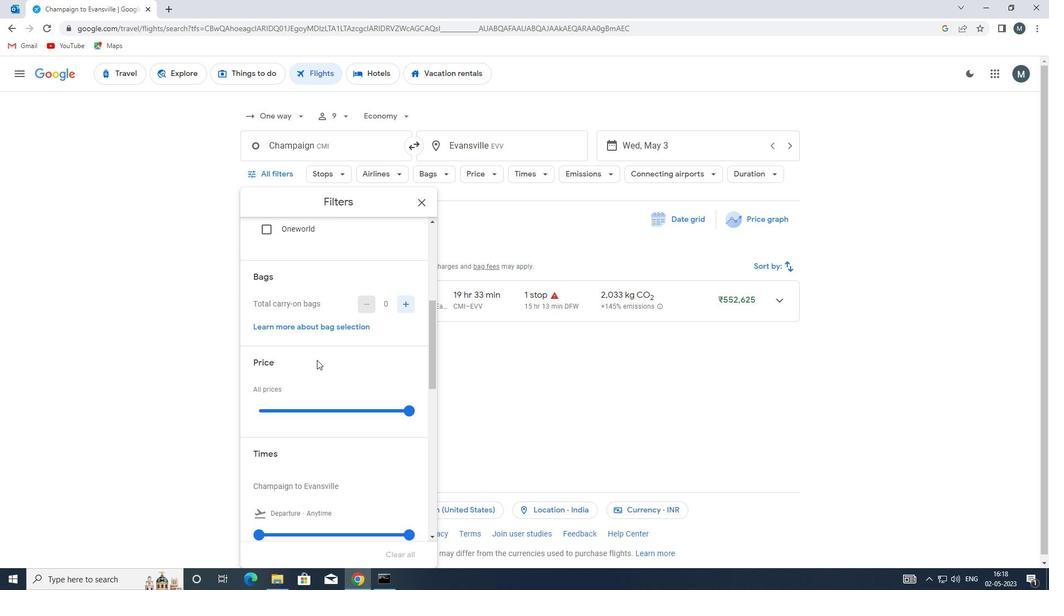 
Action: Mouse scrolled (316, 358) with delta (0, 0)
Screenshot: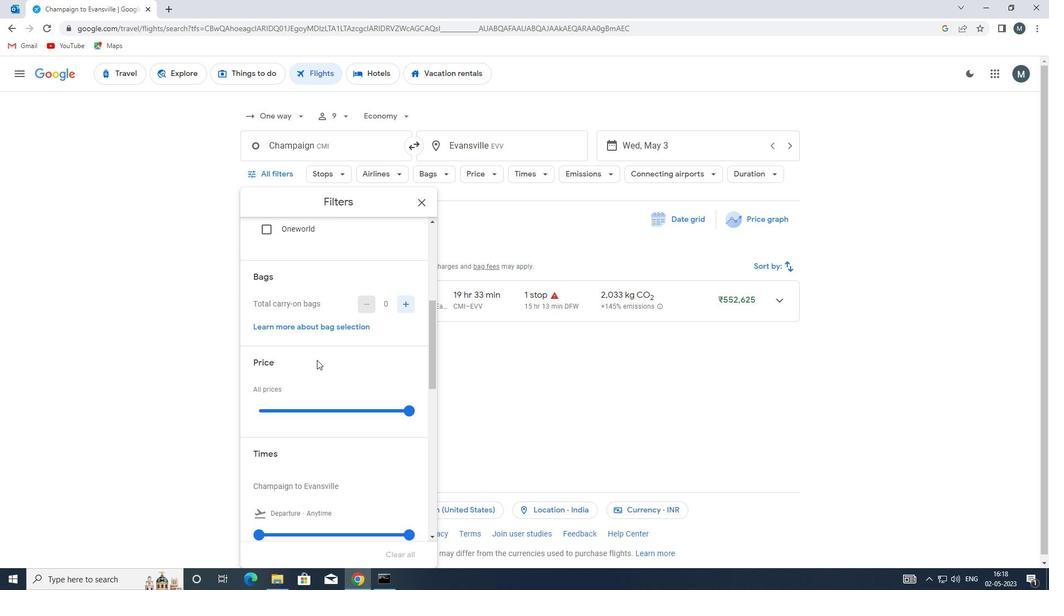 
Action: Mouse moved to (309, 352)
Screenshot: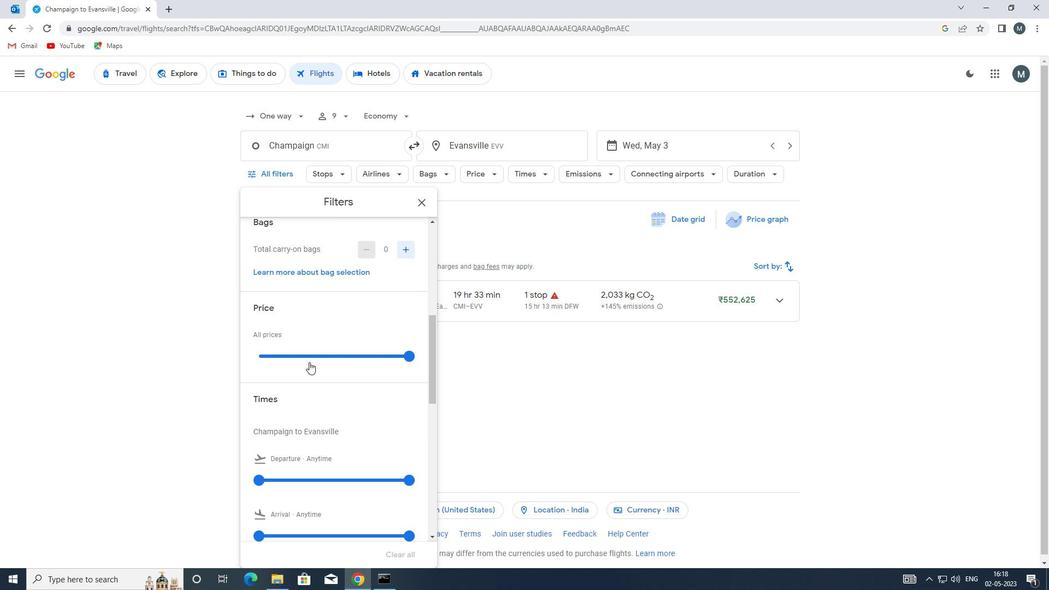 
Action: Mouse pressed left at (309, 352)
Screenshot: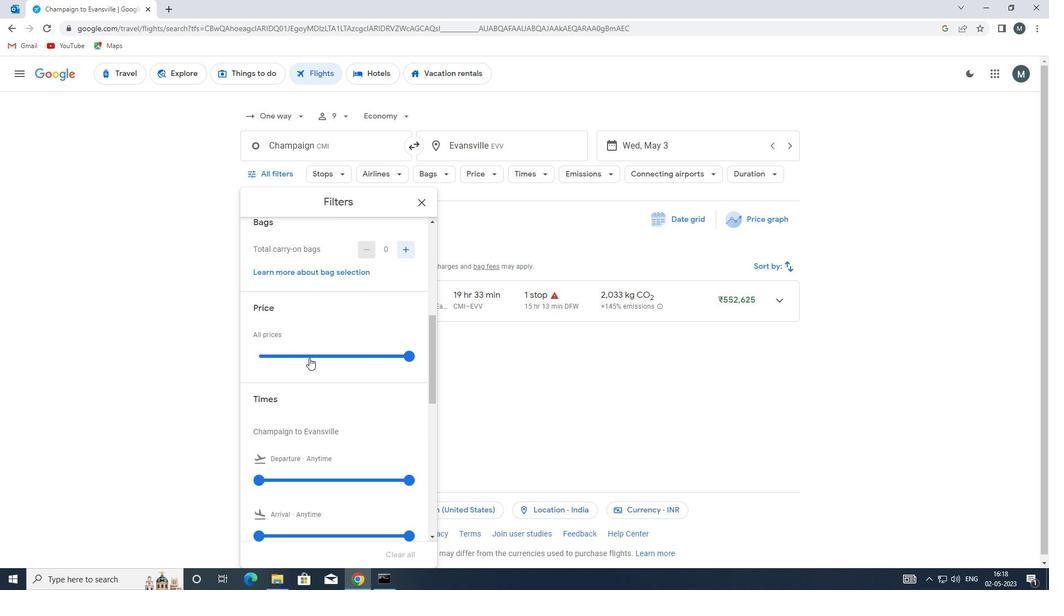 
Action: Mouse pressed left at (309, 352)
Screenshot: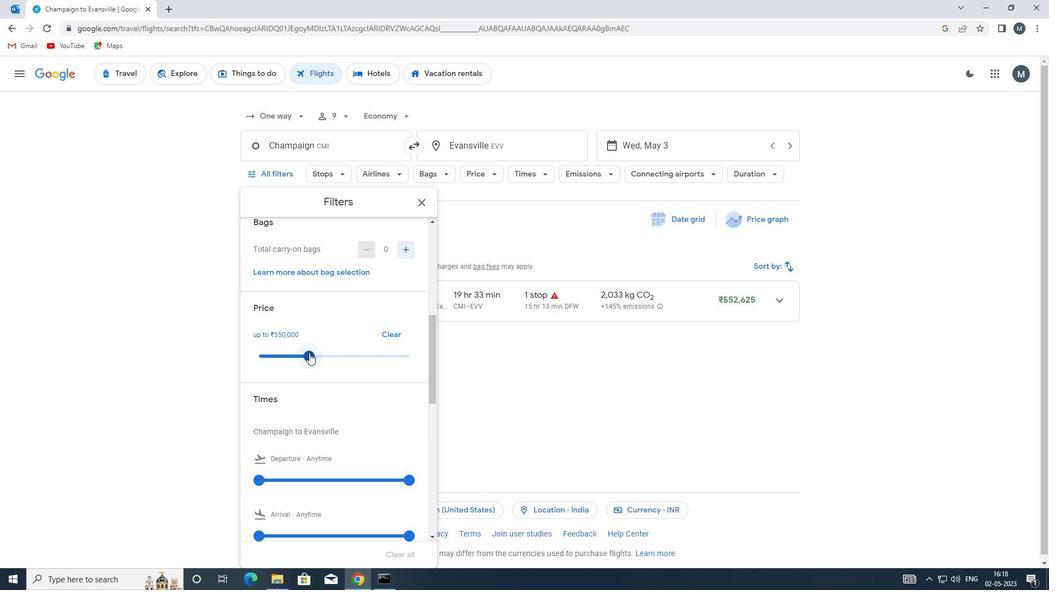 
Action: Mouse moved to (327, 359)
Screenshot: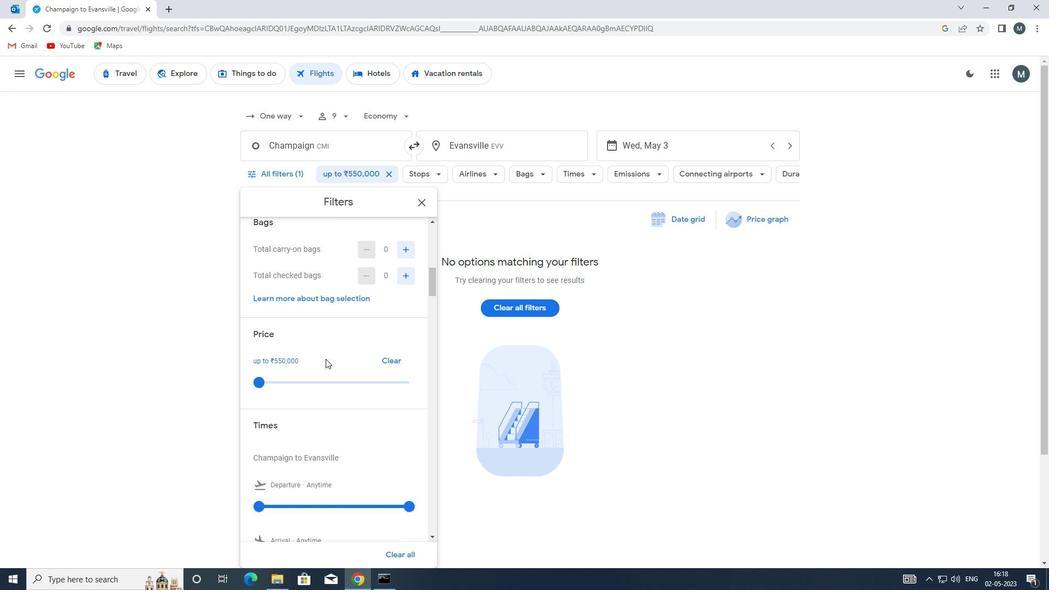 
Action: Mouse scrolled (327, 358) with delta (0, 0)
Screenshot: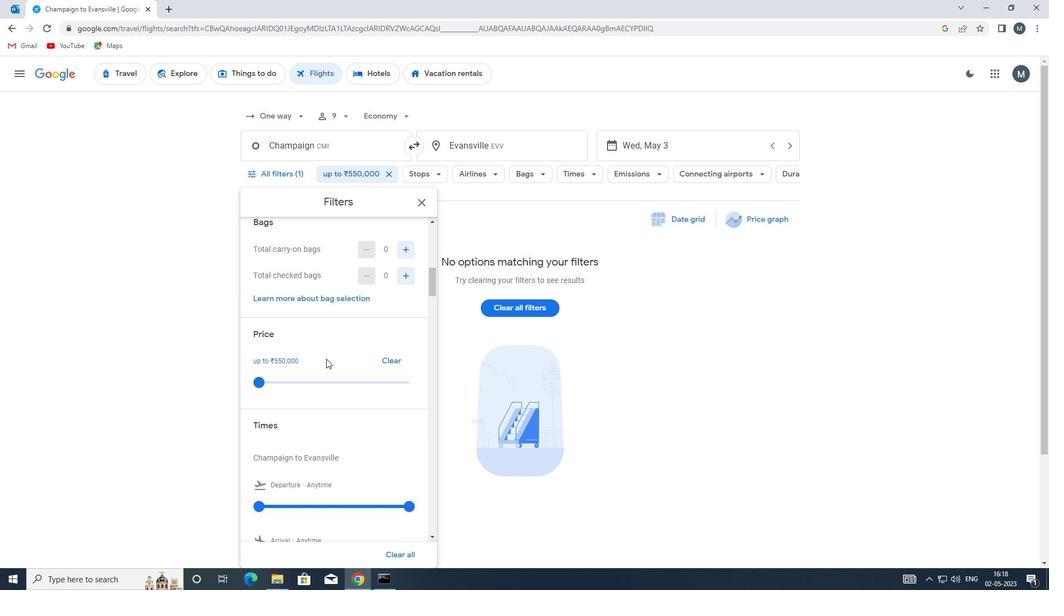 
Action: Mouse moved to (327, 359)
Screenshot: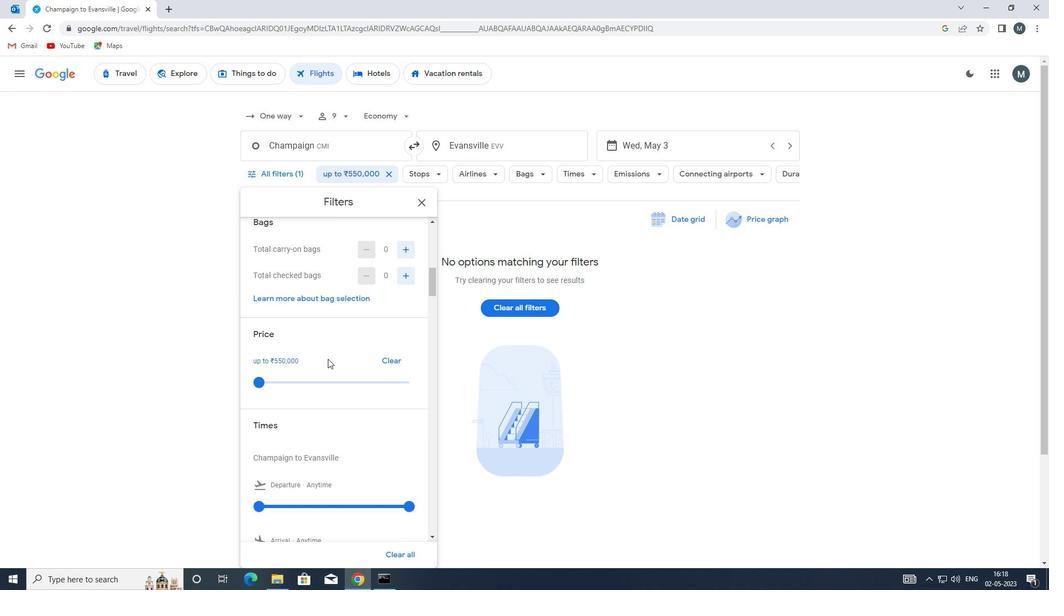 
Action: Mouse scrolled (327, 358) with delta (0, 0)
Screenshot: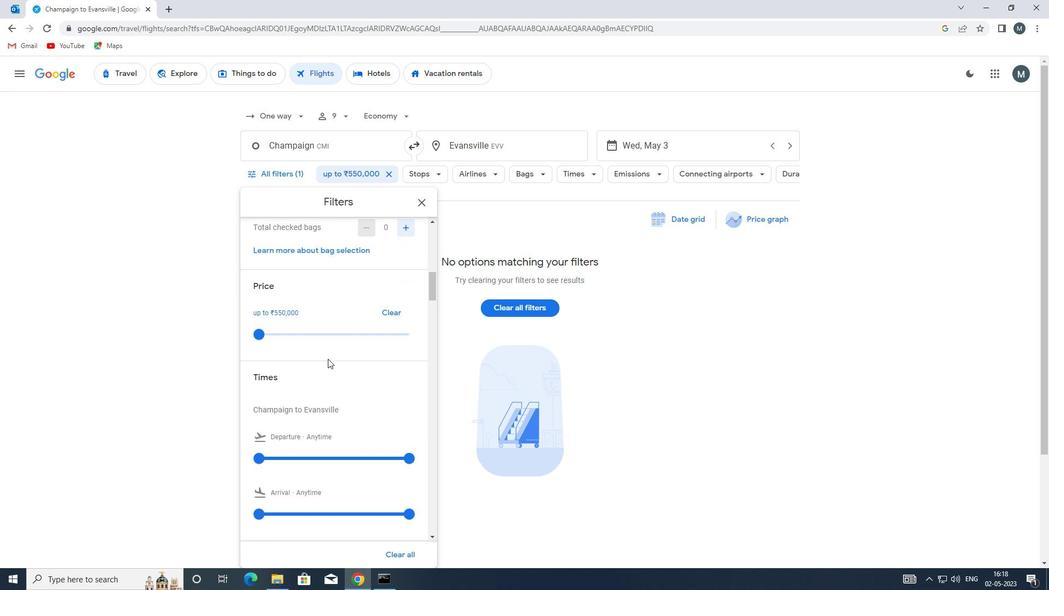 
Action: Mouse moved to (259, 396)
Screenshot: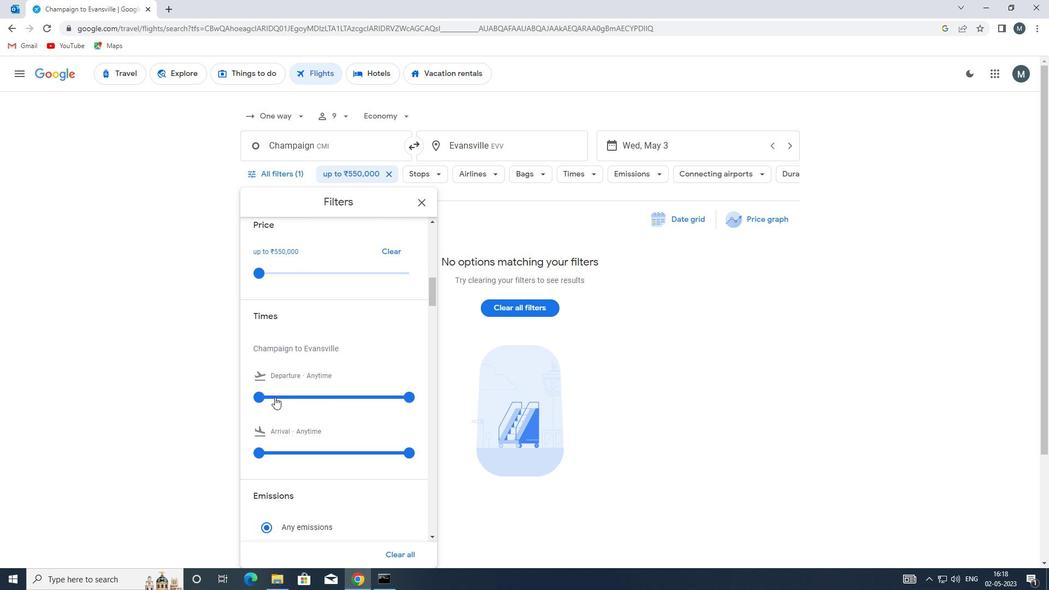 
Action: Mouse pressed left at (259, 396)
Screenshot: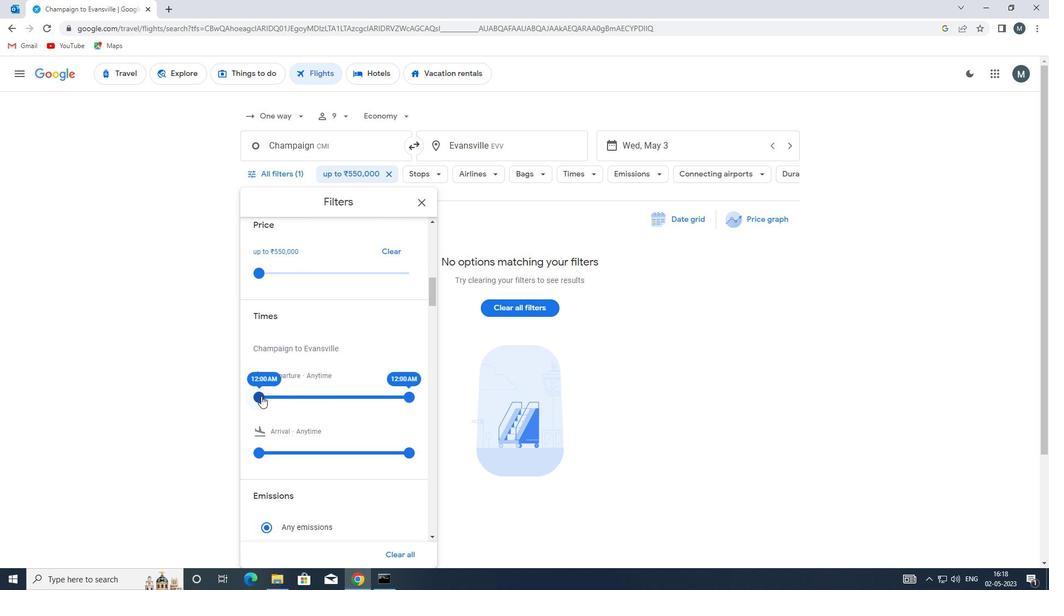 
Action: Mouse moved to (402, 394)
Screenshot: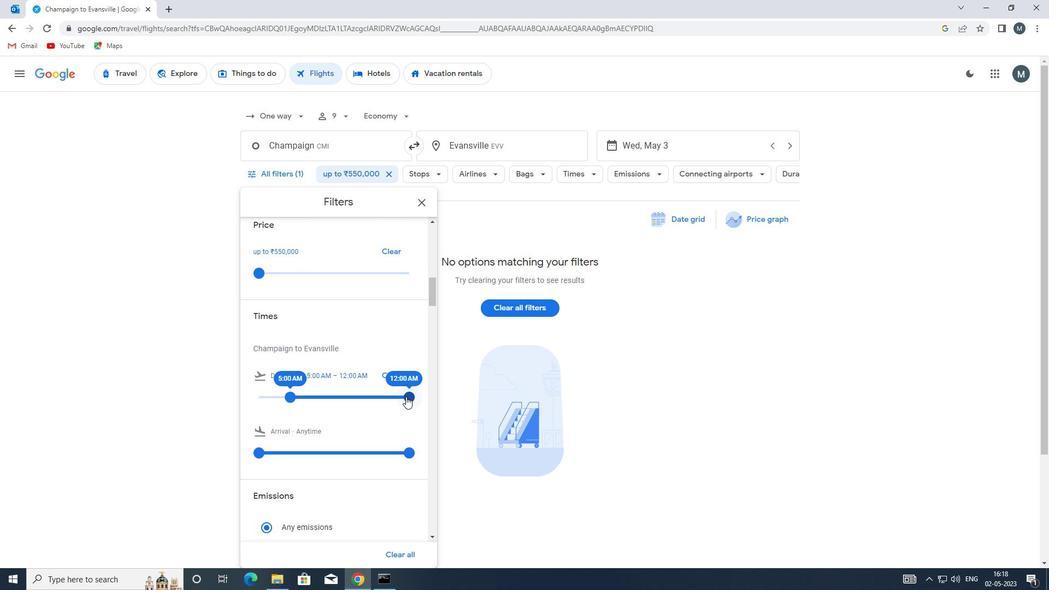 
Action: Mouse pressed left at (402, 394)
Screenshot: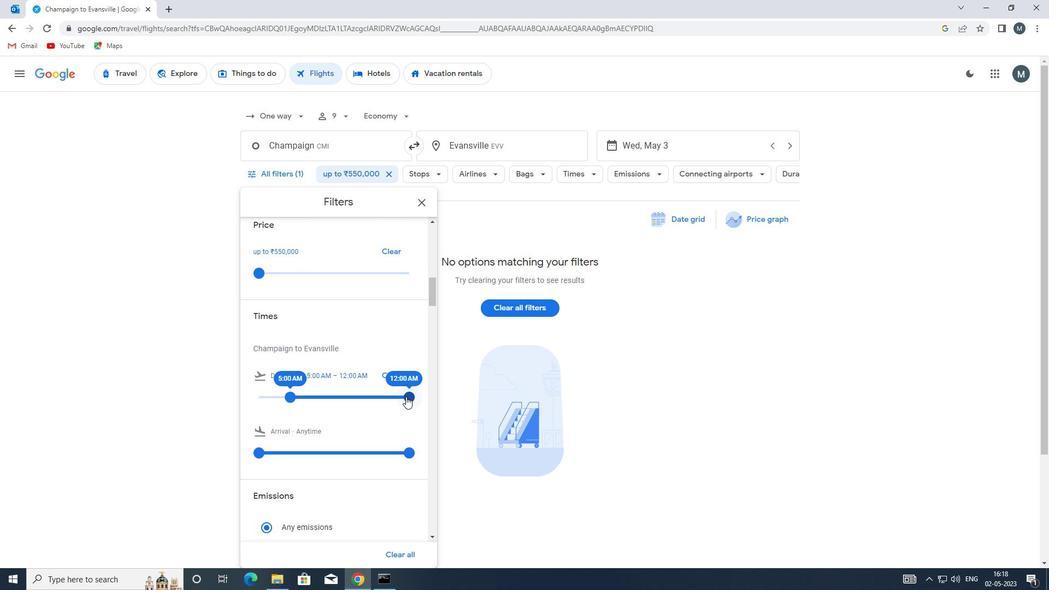 
Action: Mouse moved to (318, 379)
Screenshot: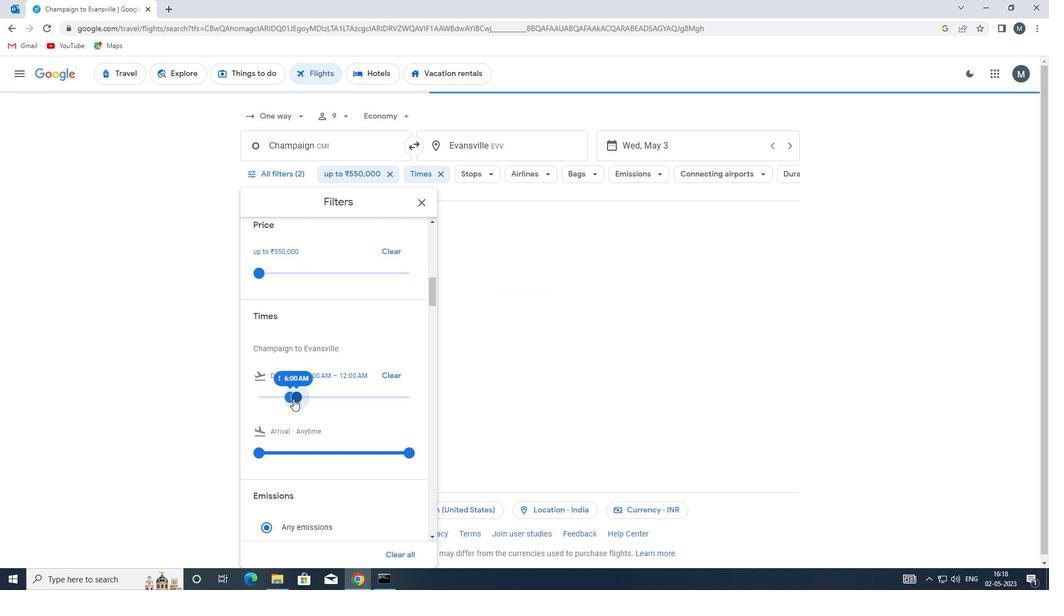 
Action: Mouse scrolled (318, 379) with delta (0, 0)
Screenshot: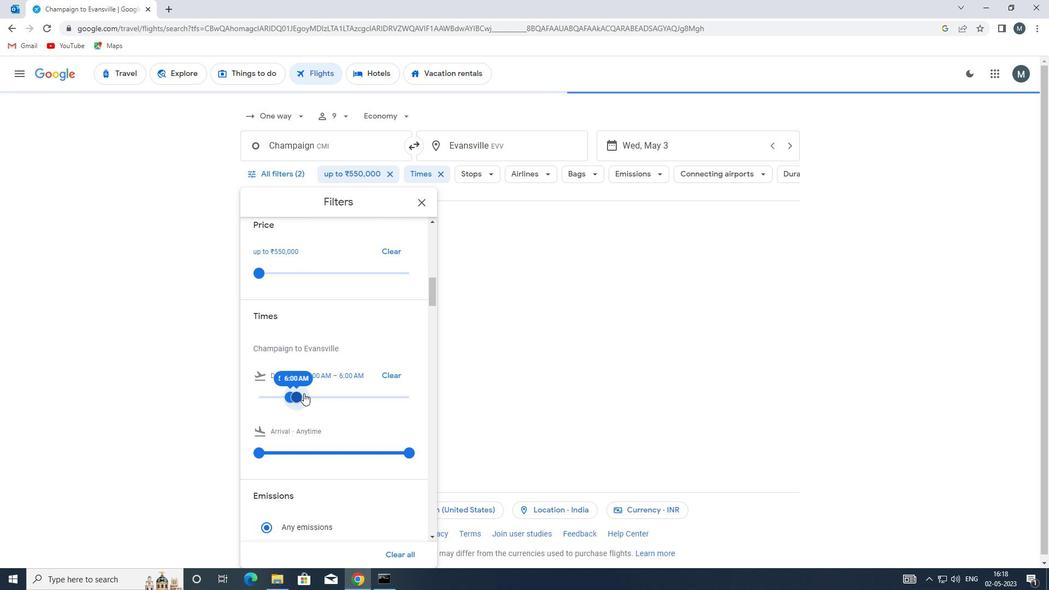 
Action: Mouse moved to (316, 379)
Screenshot: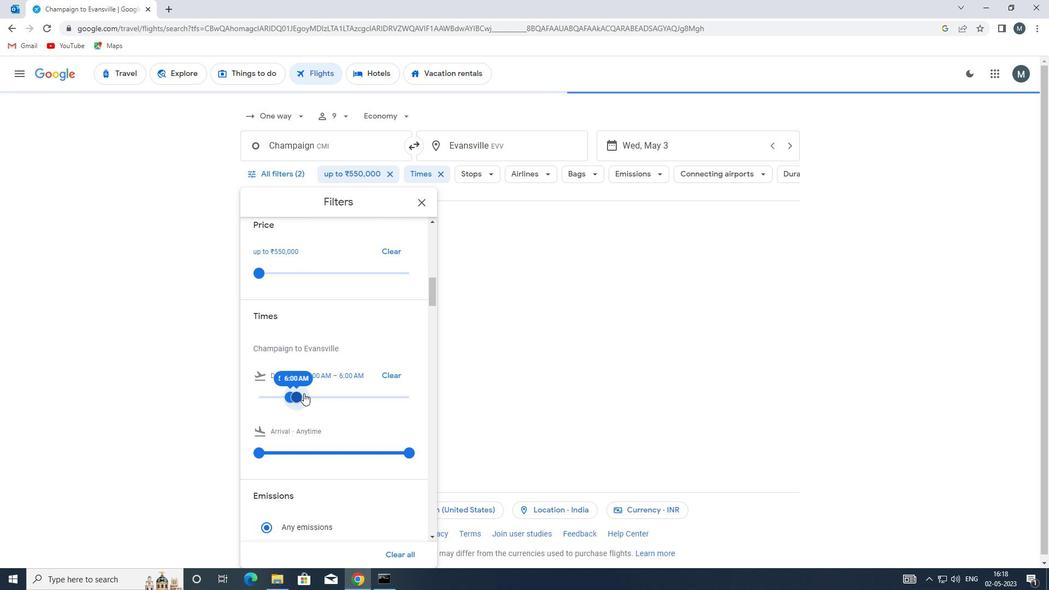 
Action: Mouse scrolled (316, 379) with delta (0, 0)
Screenshot: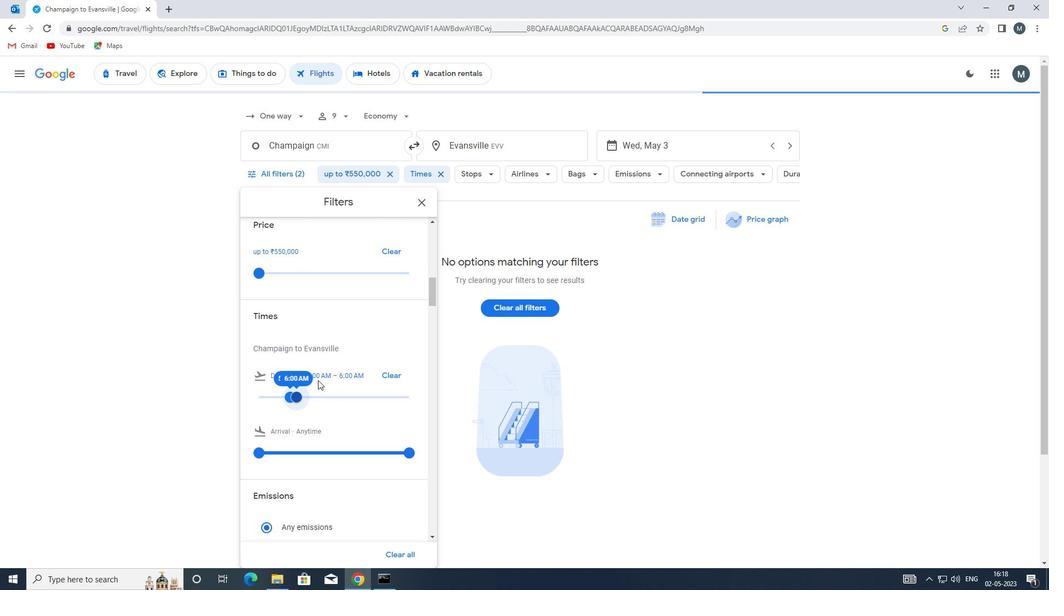 
Action: Mouse moved to (316, 380)
Screenshot: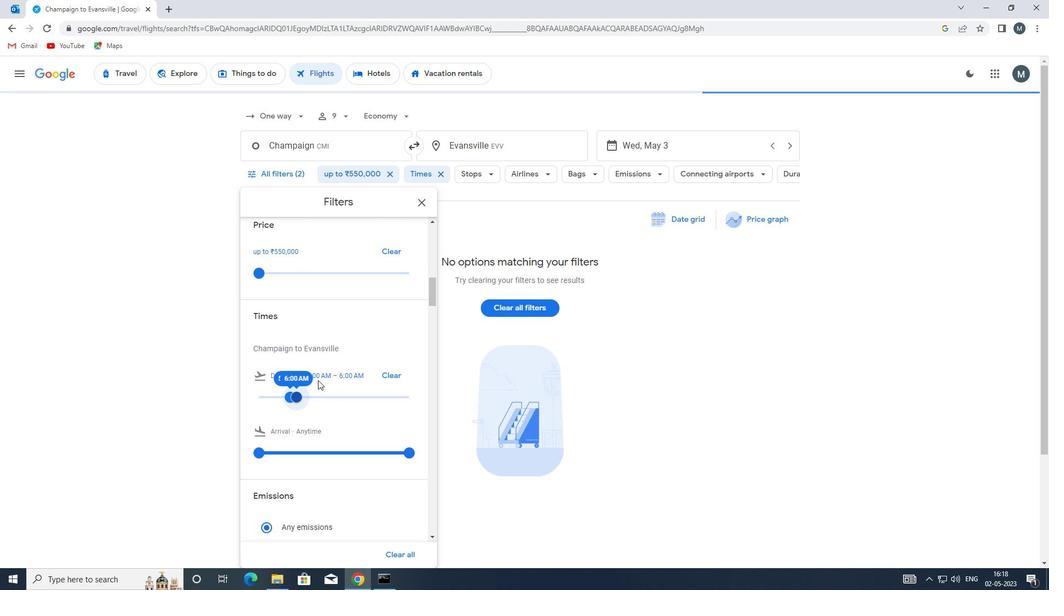 
Action: Mouse scrolled (316, 379) with delta (0, 0)
Screenshot: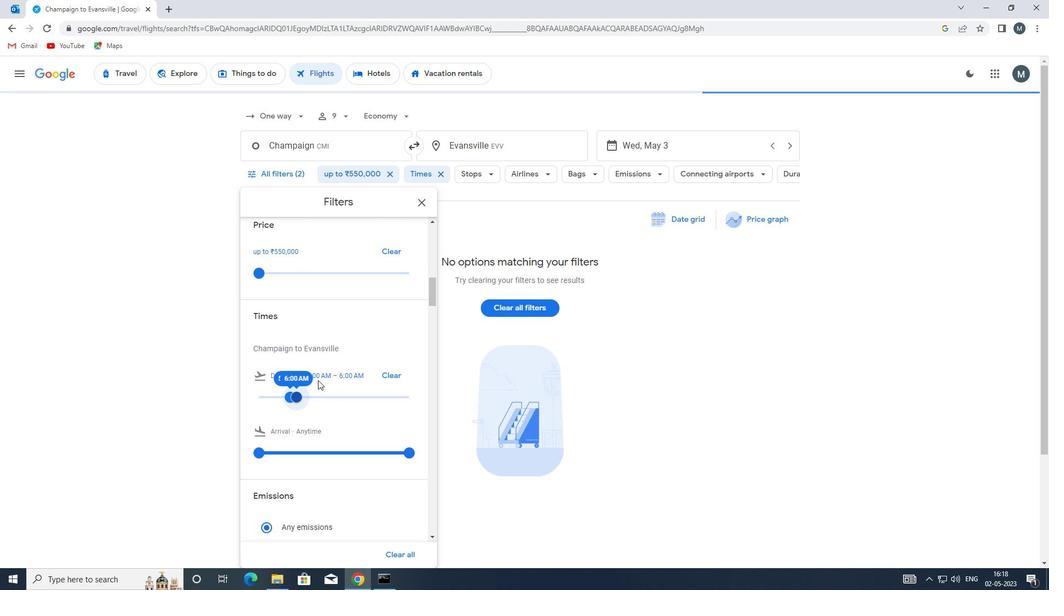 
Action: Mouse moved to (316, 380)
Screenshot: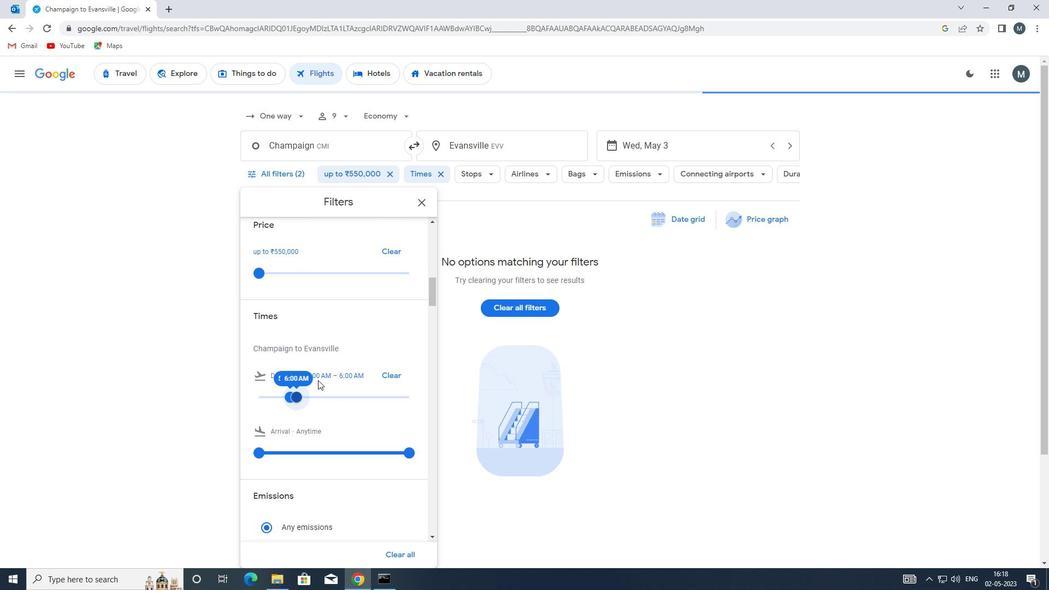 
Action: Mouse scrolled (316, 379) with delta (0, 0)
Screenshot: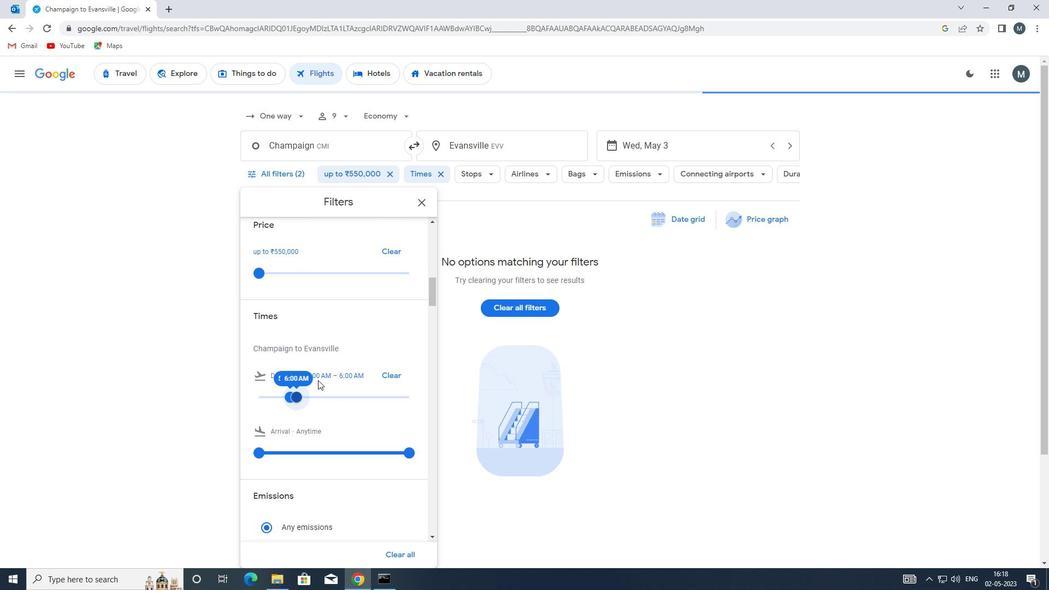 
Action: Mouse moved to (422, 203)
Screenshot: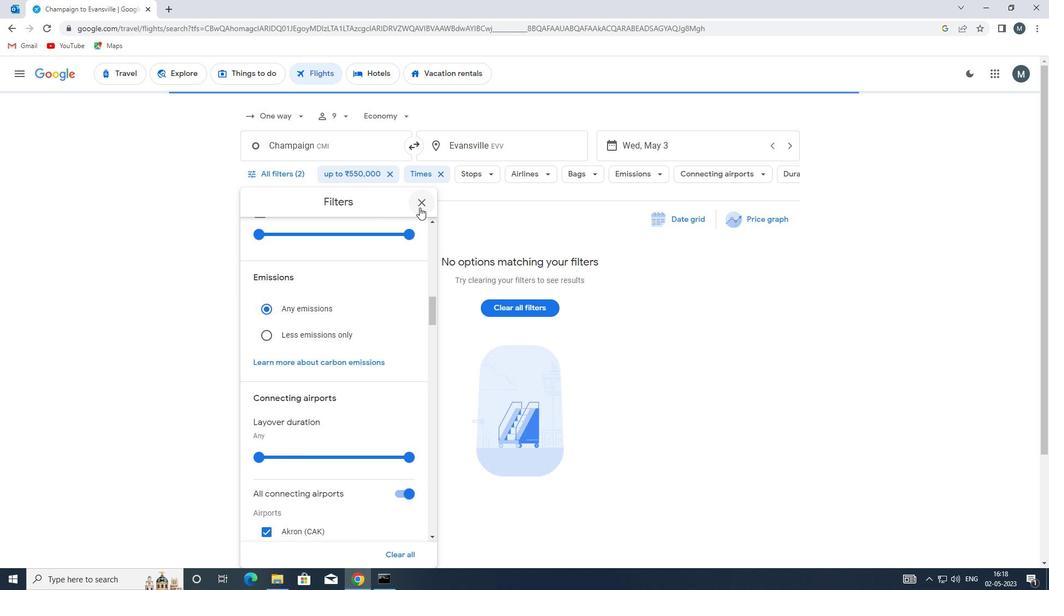 
Action: Mouse pressed left at (422, 203)
Screenshot: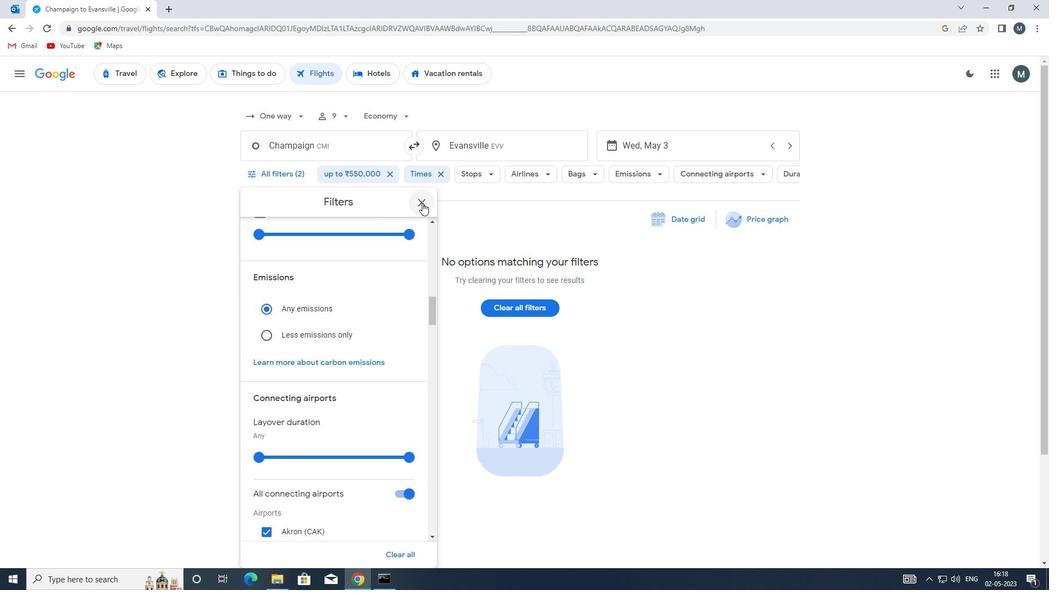 
